 Task: Edit the show available start times in increments of 12 minutes.
Action: Mouse moved to (599, 352)
Screenshot: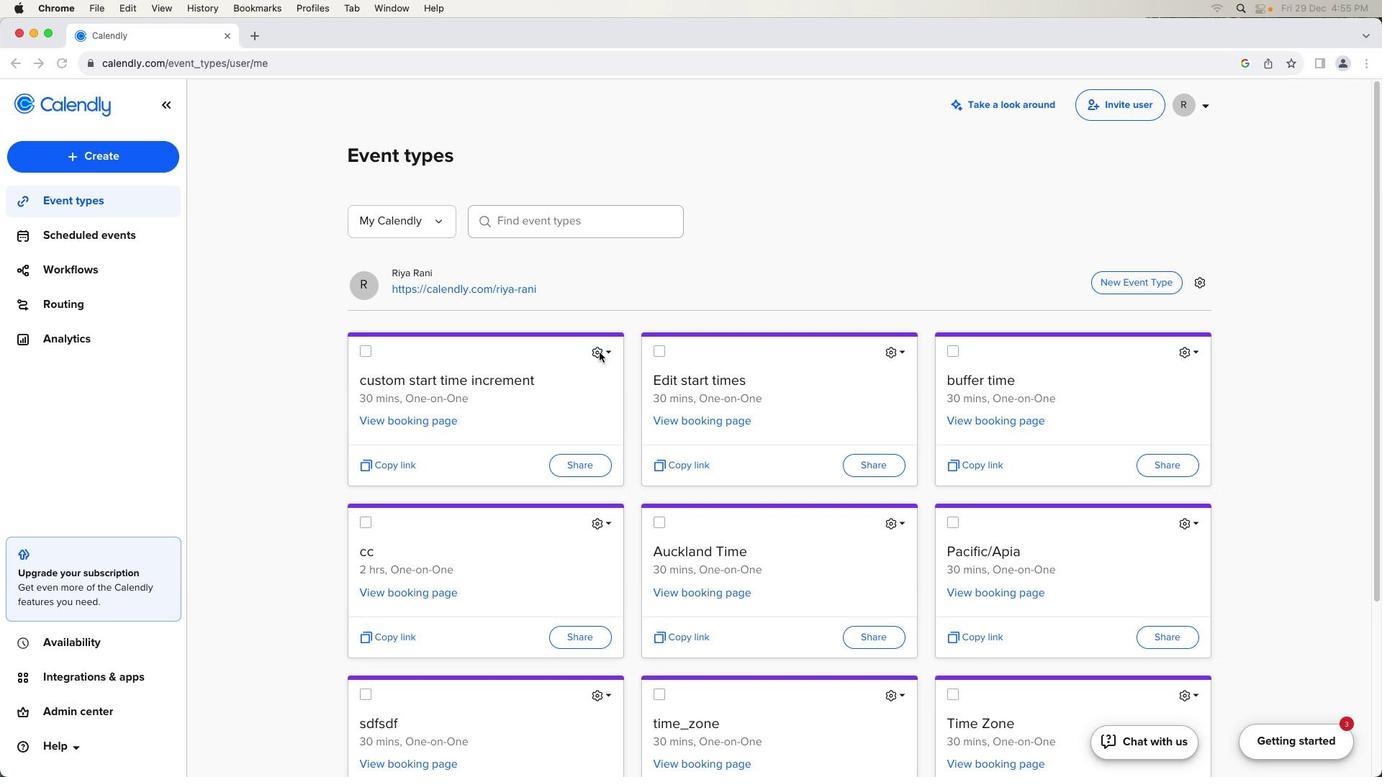 
Action: Mouse pressed left at (599, 352)
Screenshot: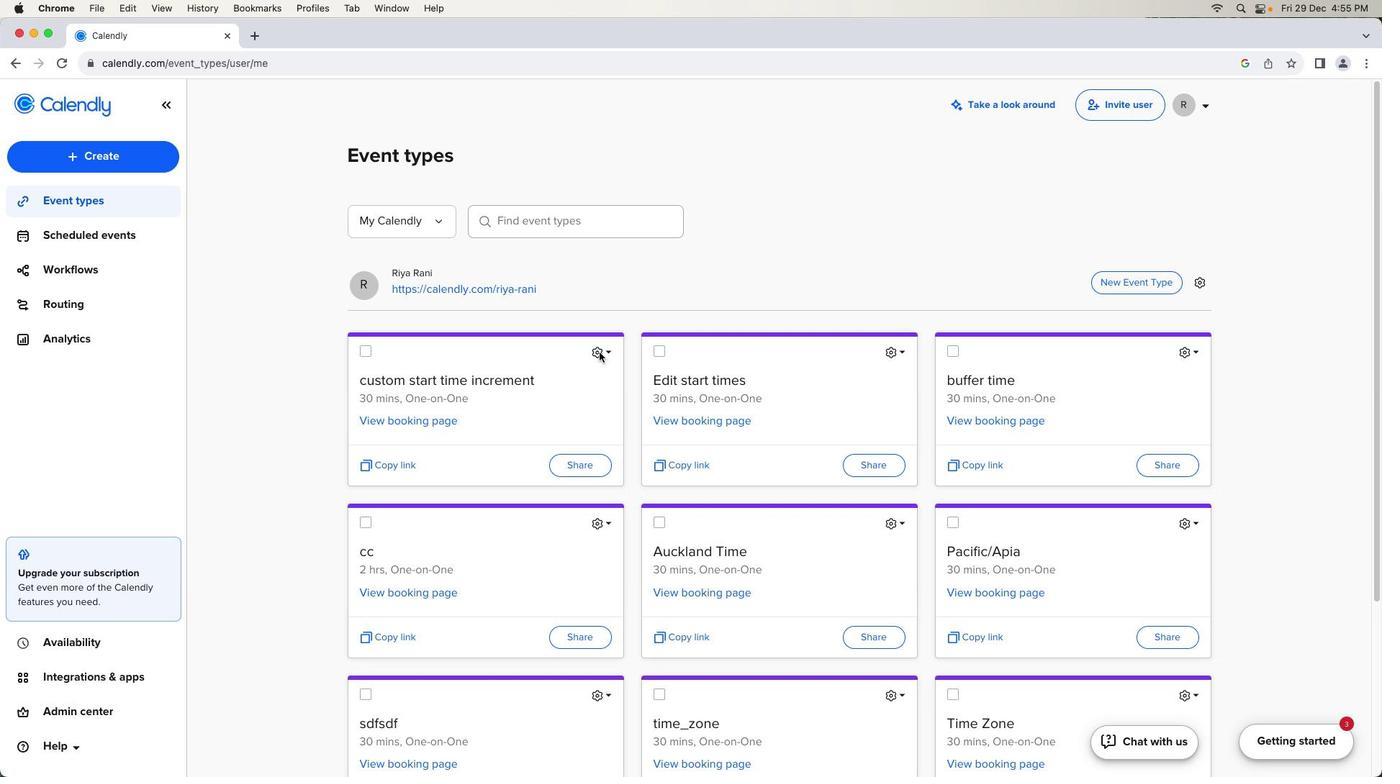
Action: Mouse pressed left at (599, 352)
Screenshot: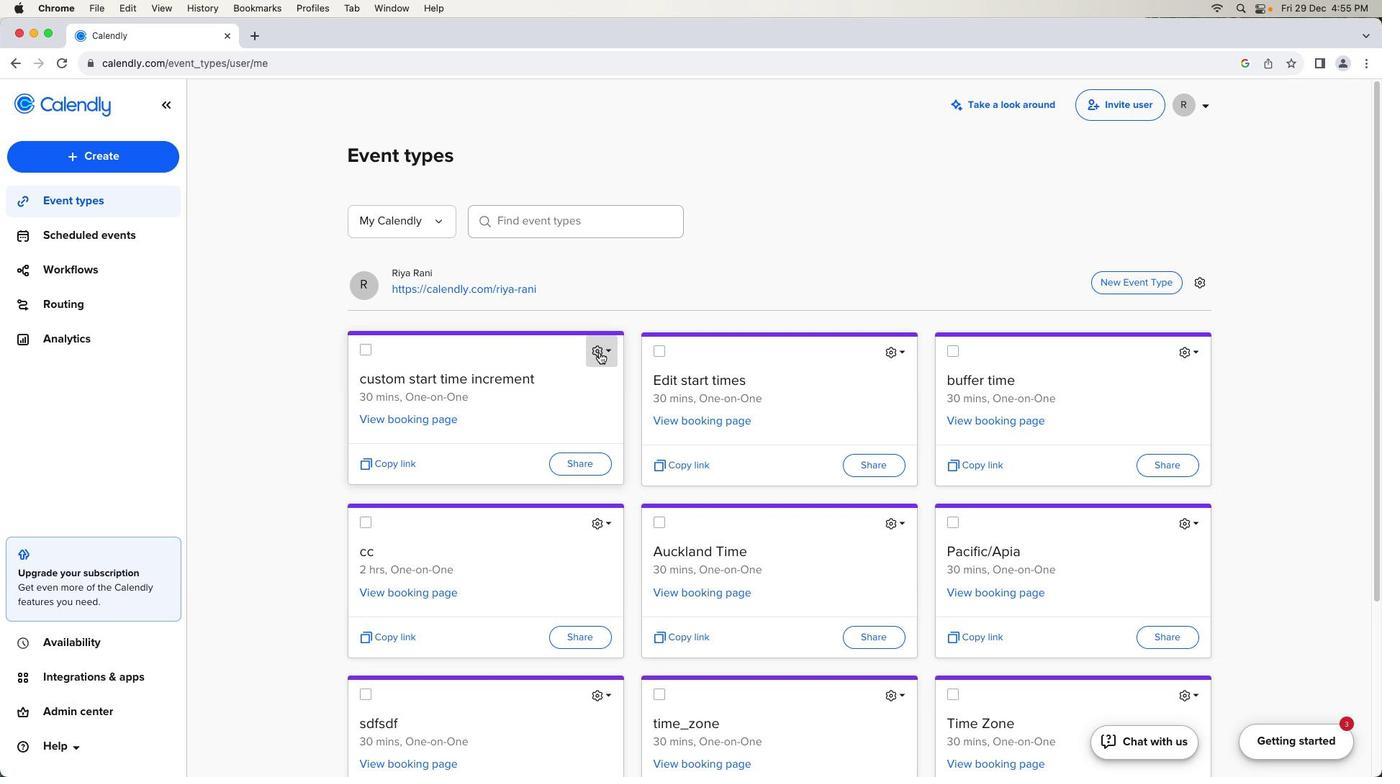 
Action: Mouse moved to (546, 393)
Screenshot: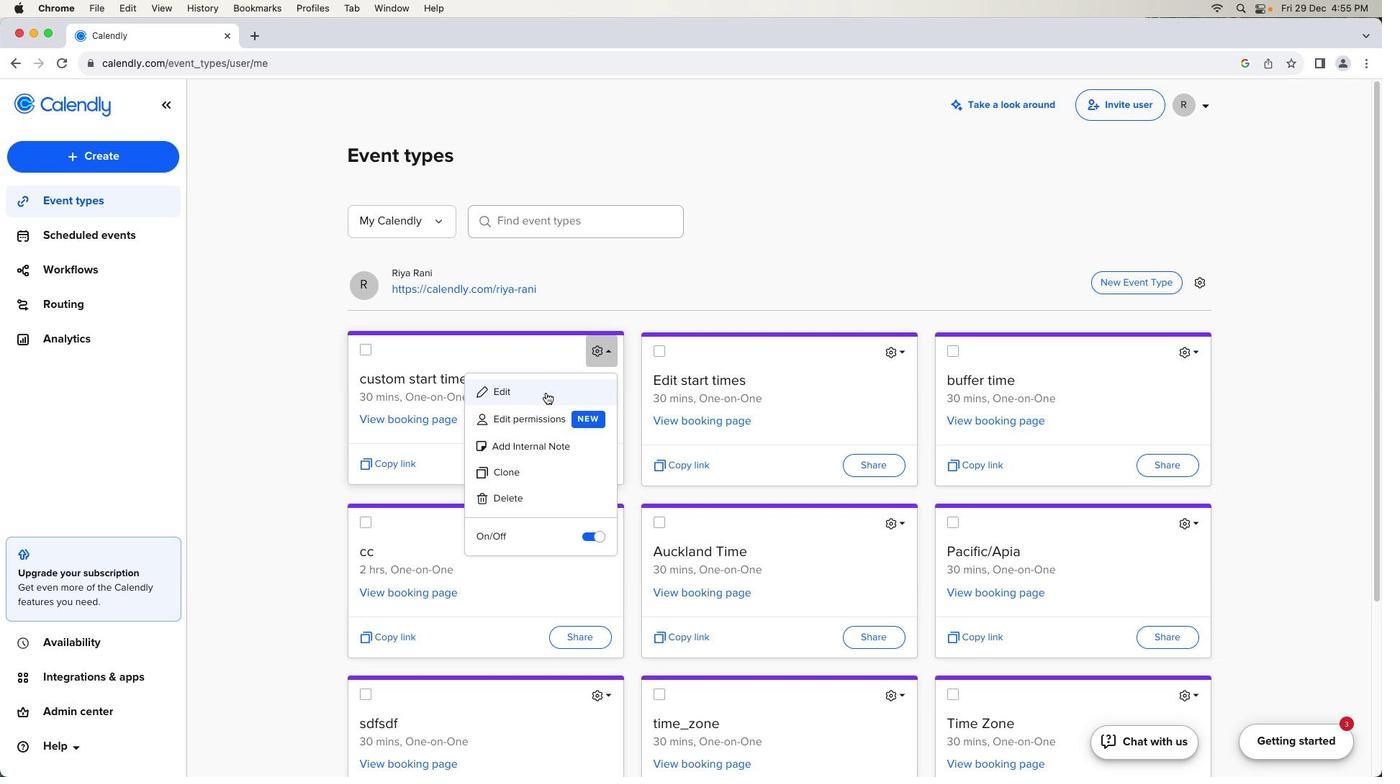 
Action: Mouse pressed left at (546, 393)
Screenshot: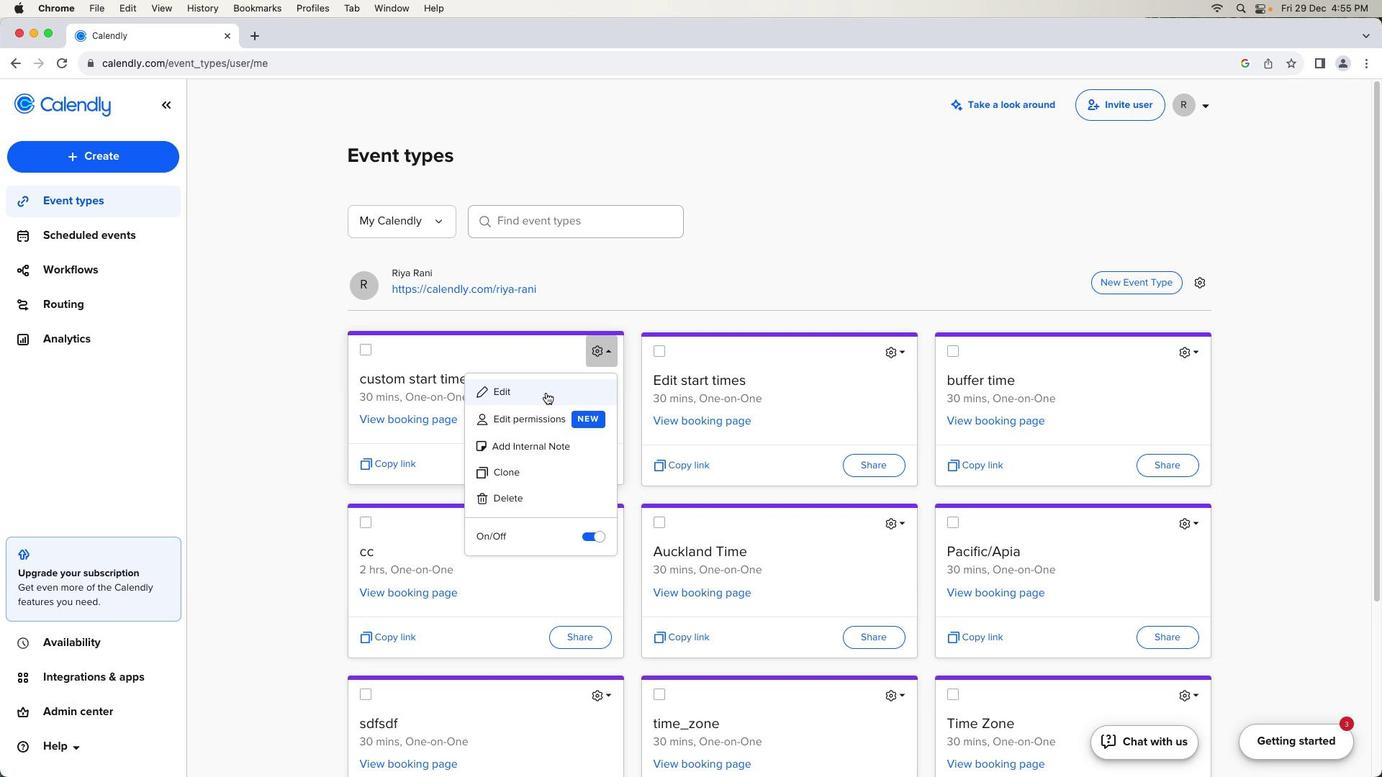 
Action: Mouse moved to (295, 452)
Screenshot: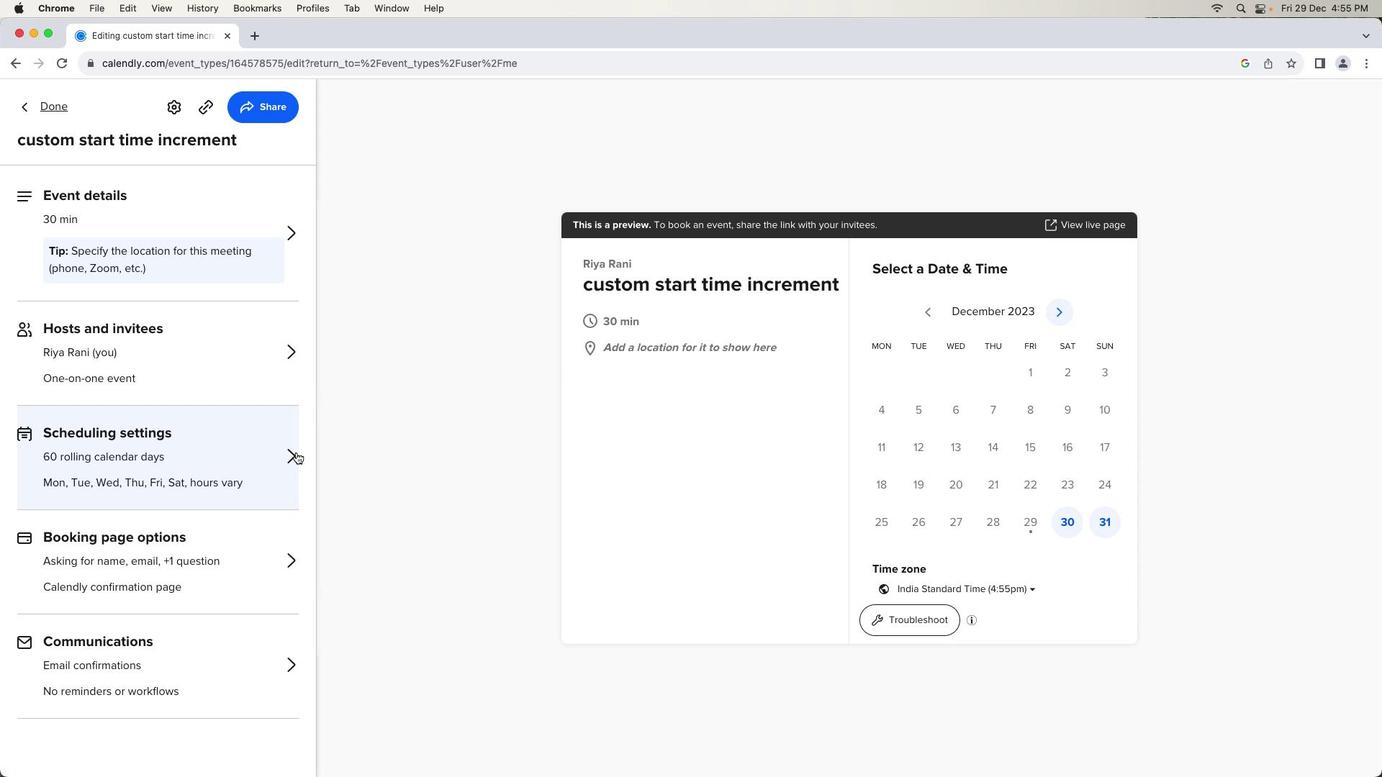 
Action: Mouse pressed left at (295, 452)
Screenshot: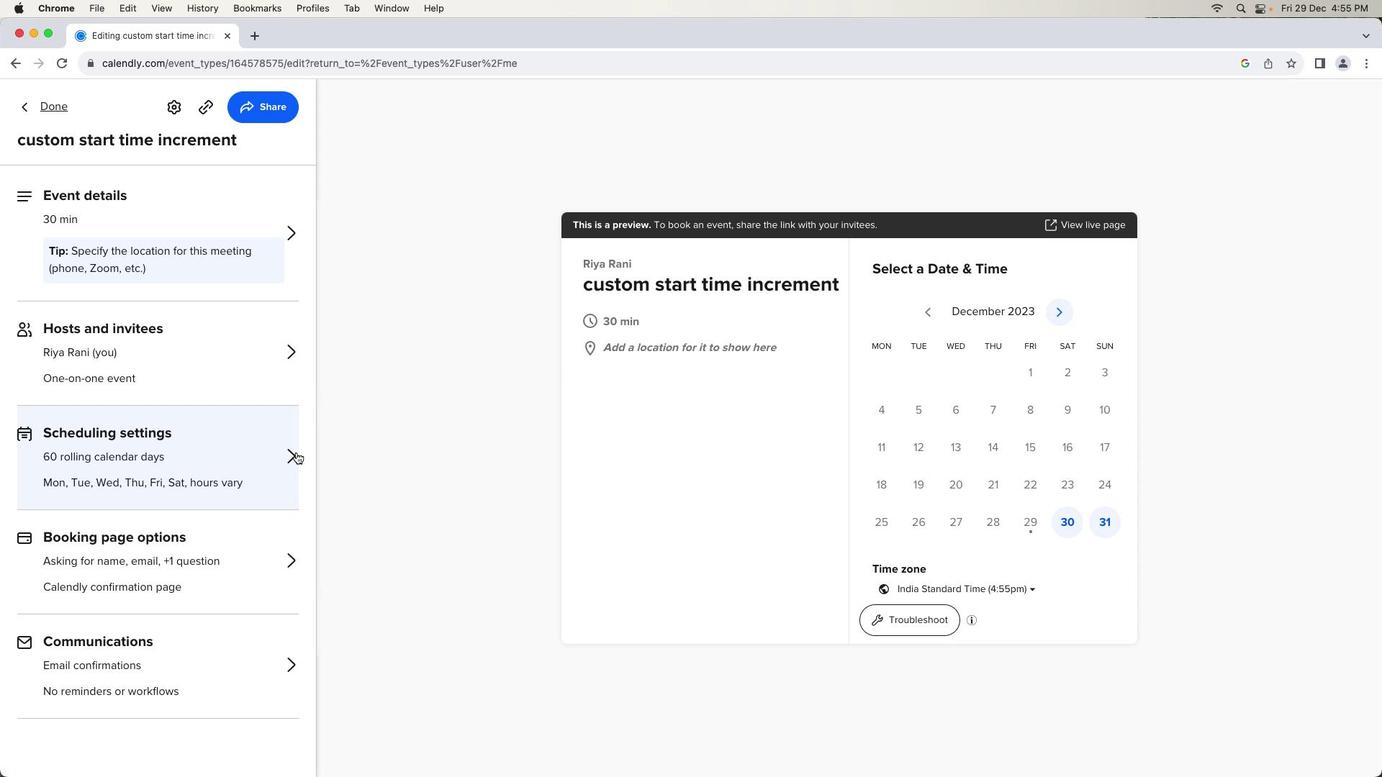 
Action: Mouse moved to (180, 599)
Screenshot: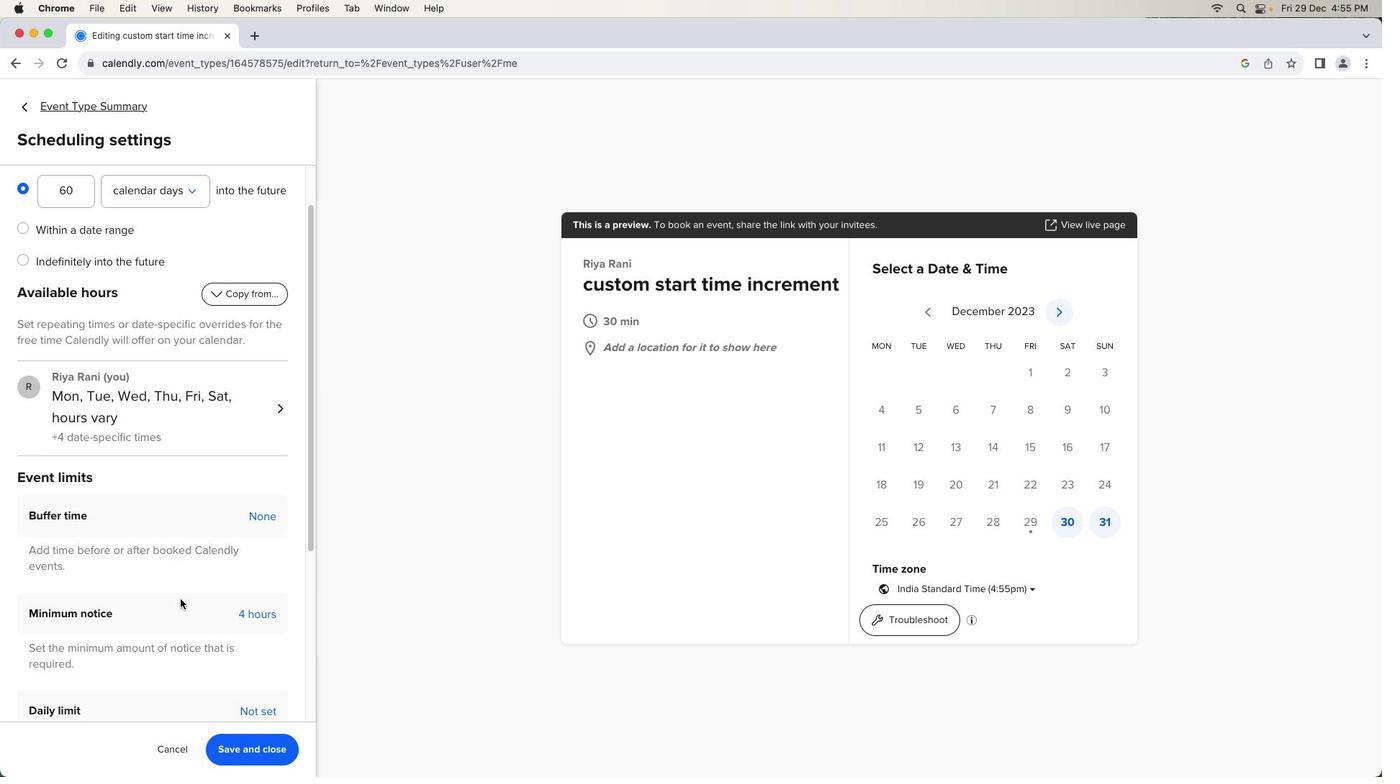 
Action: Mouse scrolled (180, 599) with delta (0, 0)
Screenshot: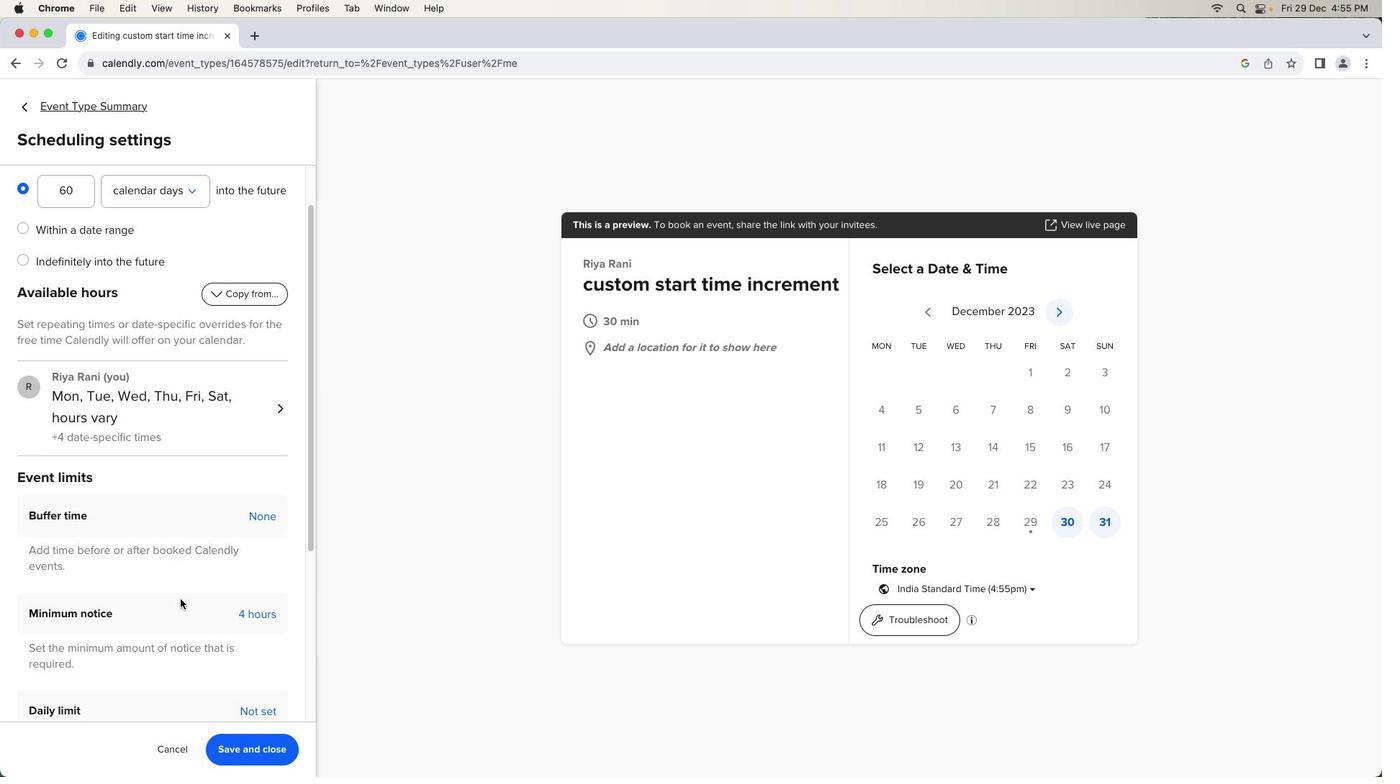 
Action: Mouse scrolled (180, 599) with delta (0, 0)
Screenshot: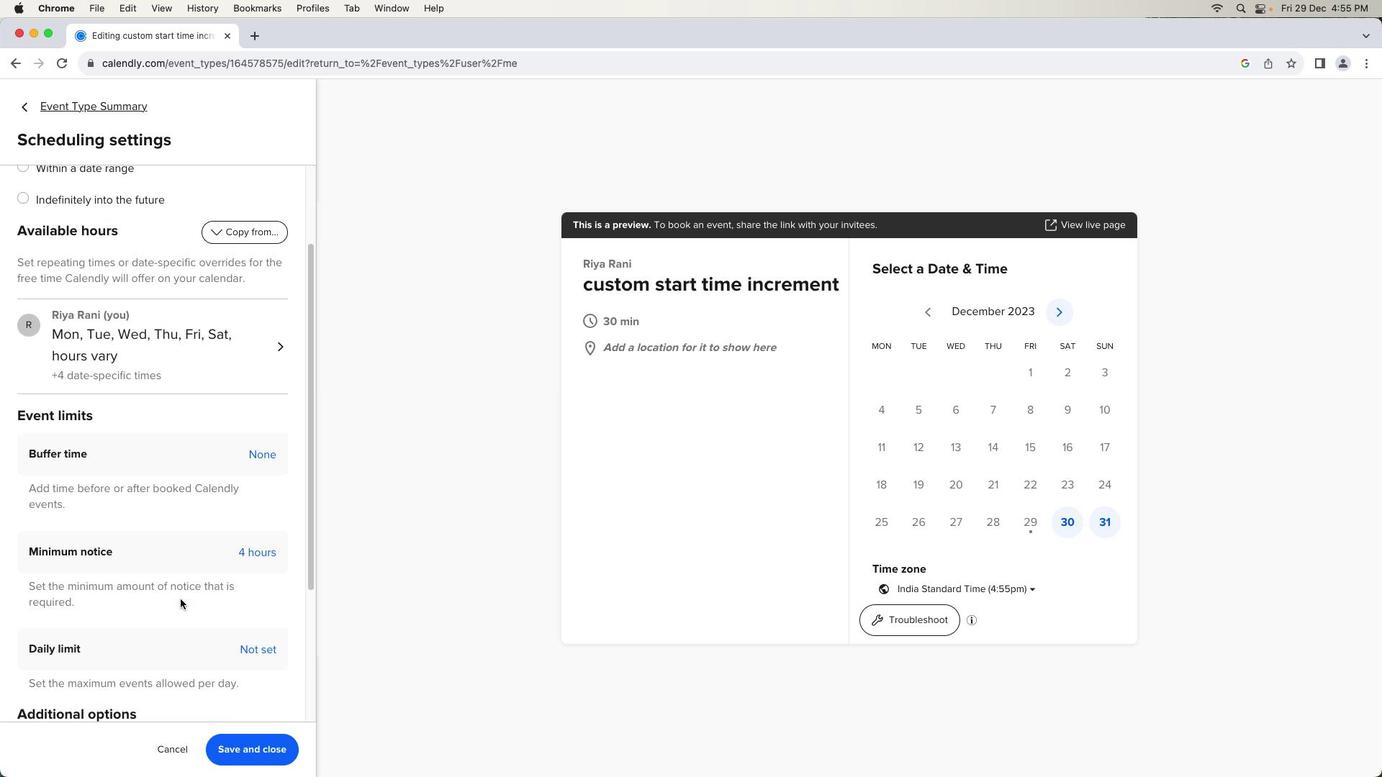 
Action: Mouse scrolled (180, 599) with delta (0, -2)
Screenshot: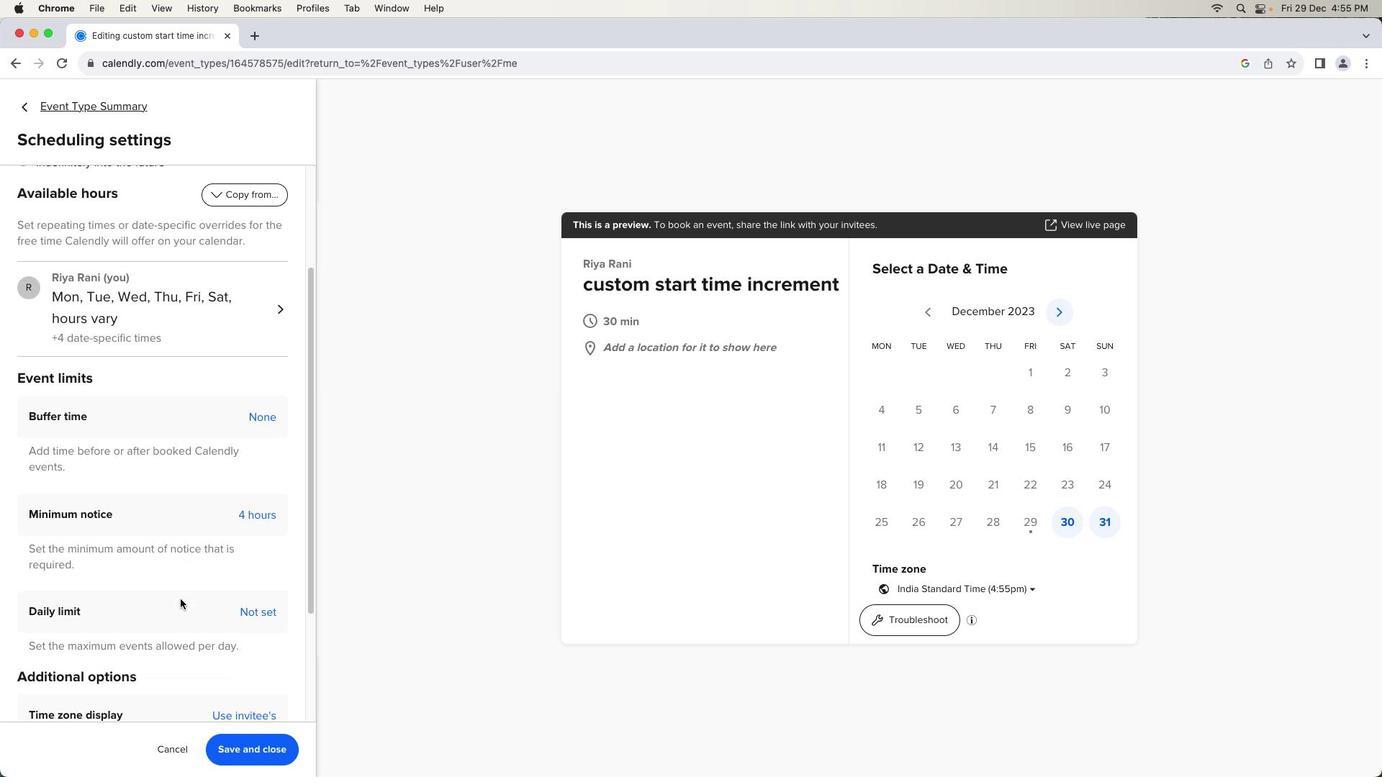 
Action: Mouse scrolled (180, 599) with delta (0, -2)
Screenshot: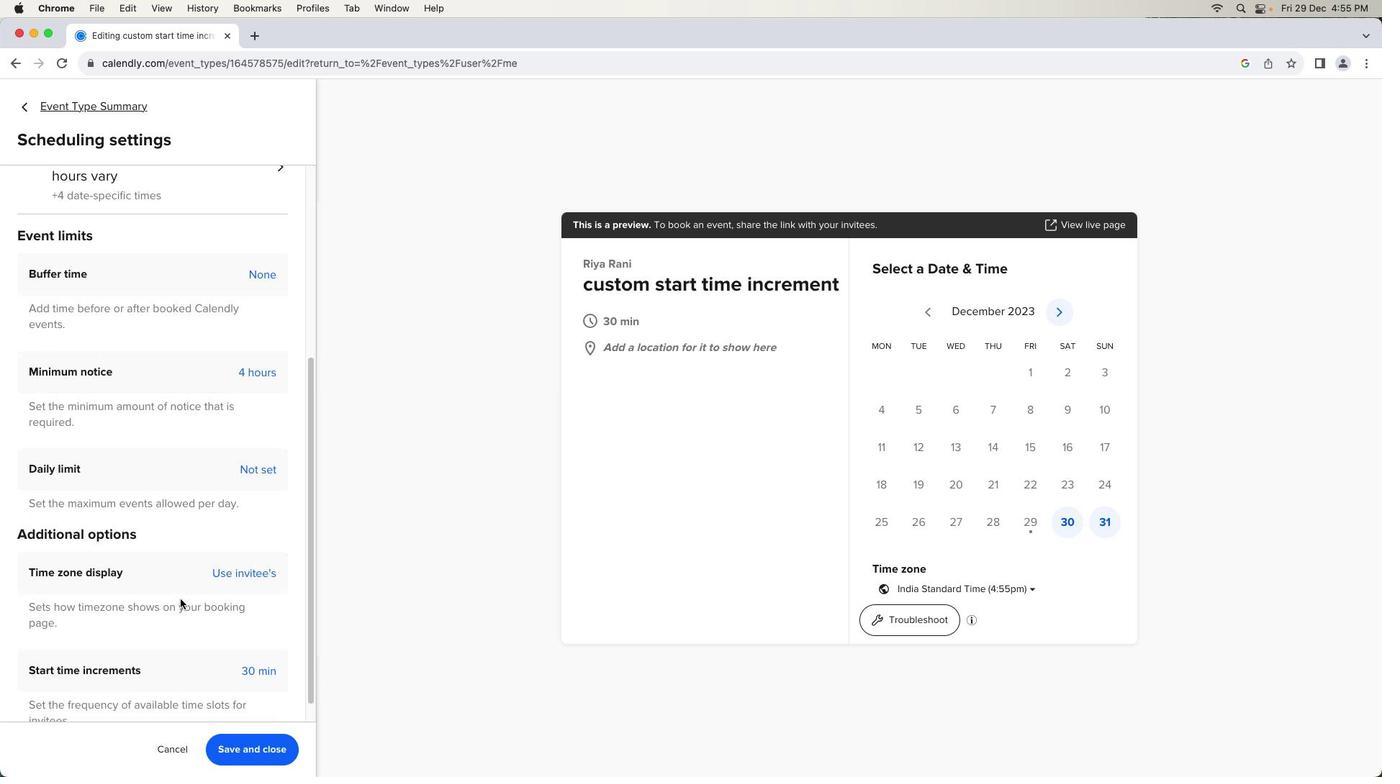 
Action: Mouse scrolled (180, 599) with delta (0, -3)
Screenshot: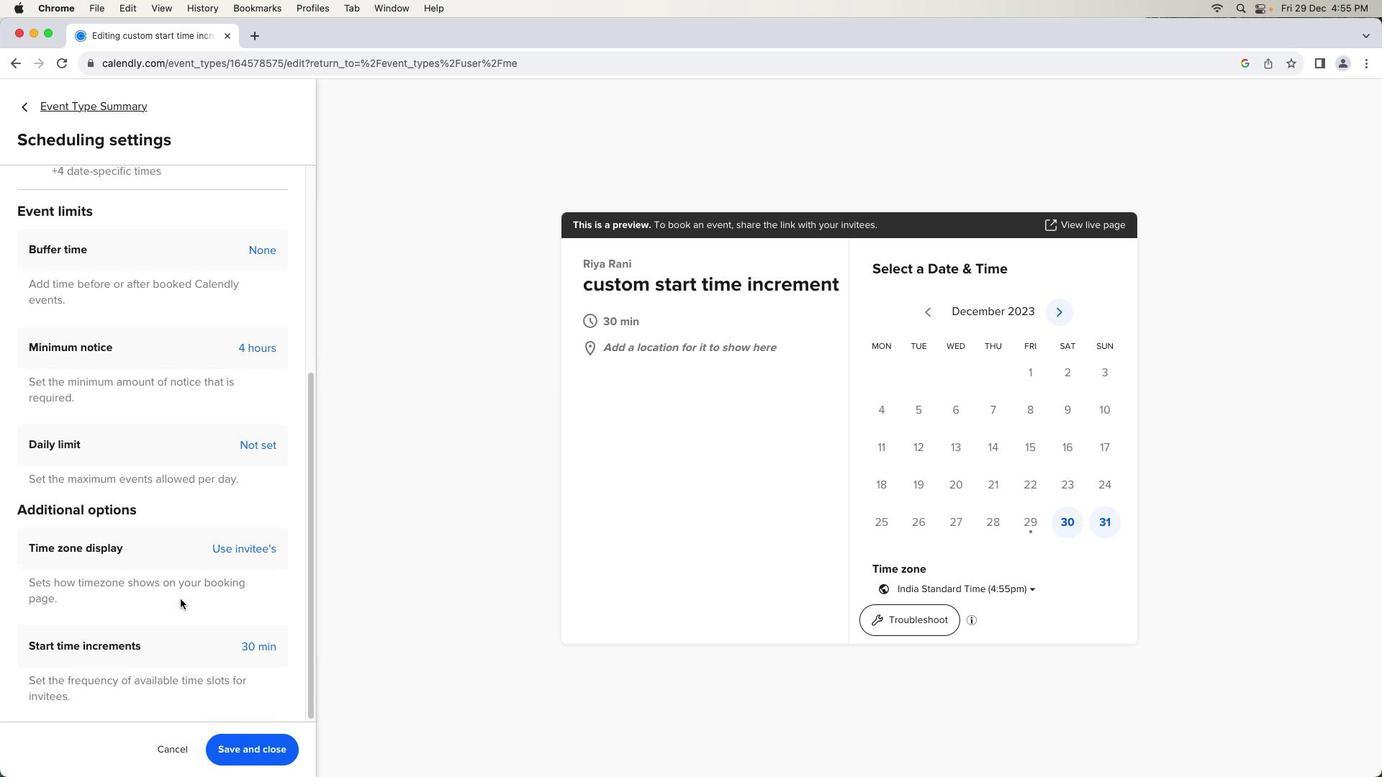 
Action: Mouse scrolled (180, 599) with delta (0, -3)
Screenshot: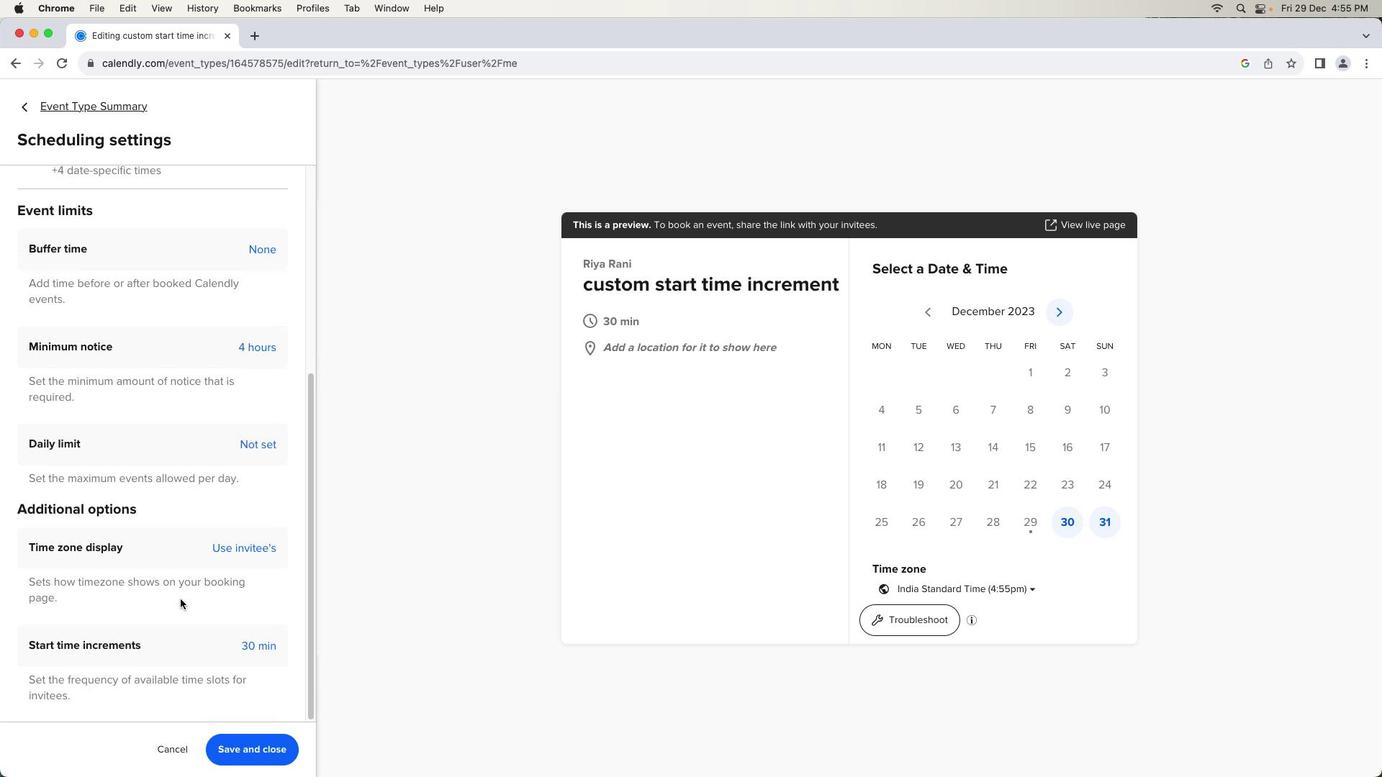 
Action: Mouse scrolled (180, 599) with delta (0, 0)
Screenshot: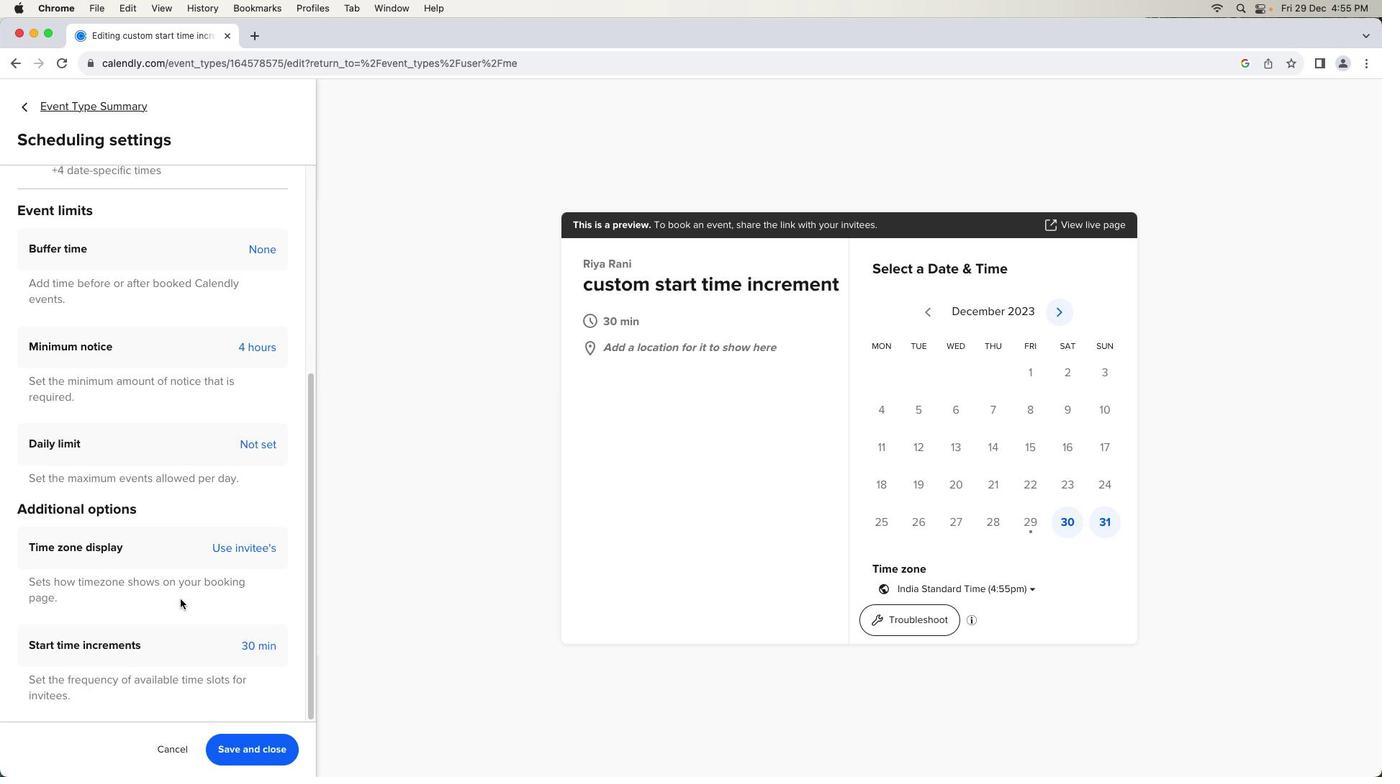 
Action: Mouse scrolled (180, 599) with delta (0, 0)
Screenshot: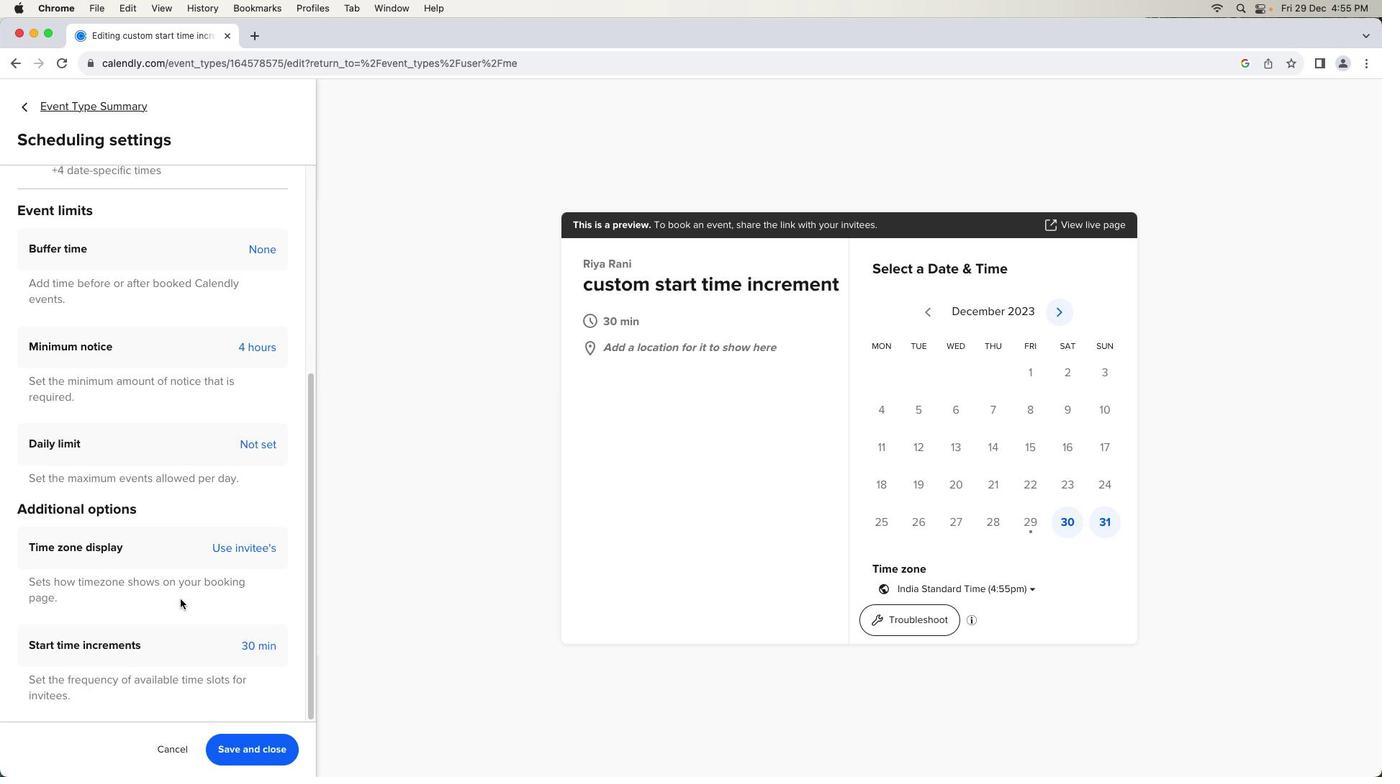 
Action: Mouse scrolled (180, 599) with delta (0, -2)
Screenshot: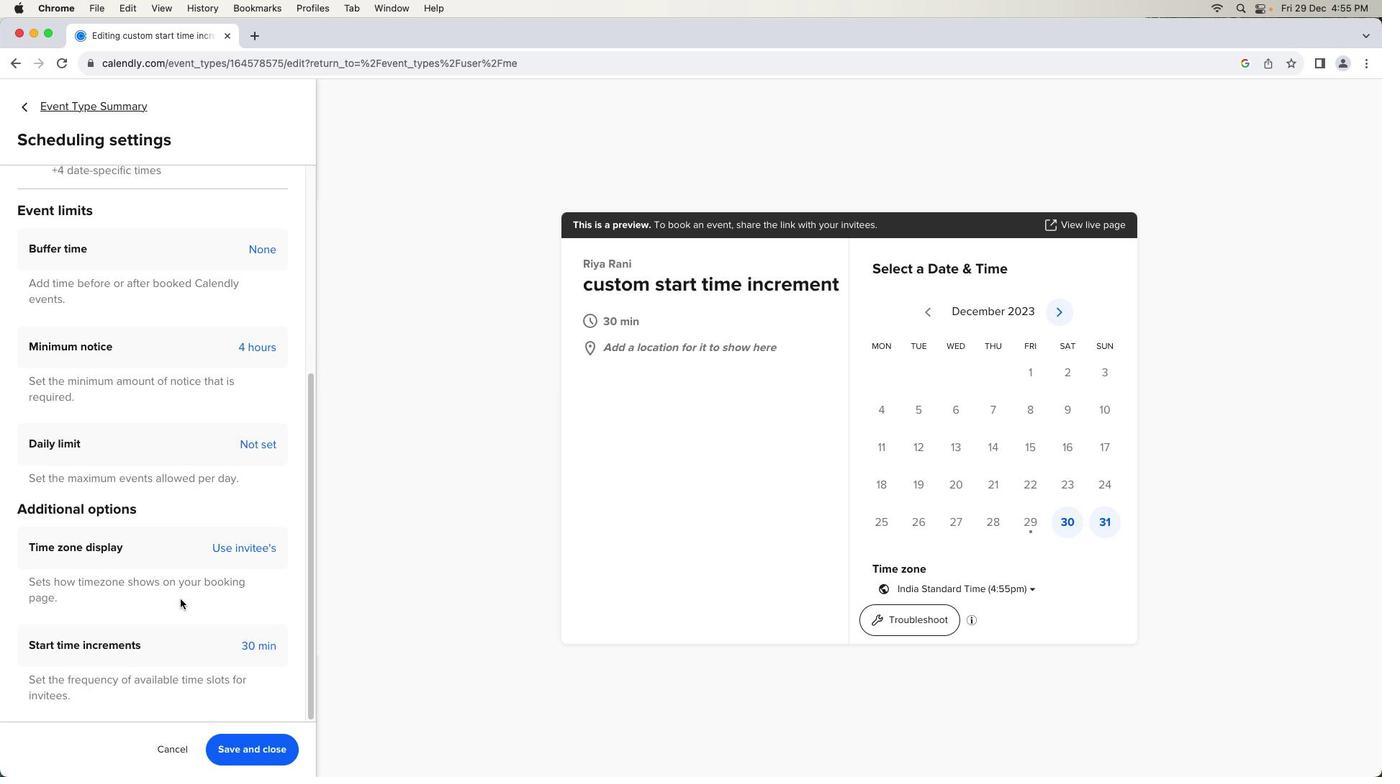 
Action: Mouse scrolled (180, 599) with delta (0, -2)
Screenshot: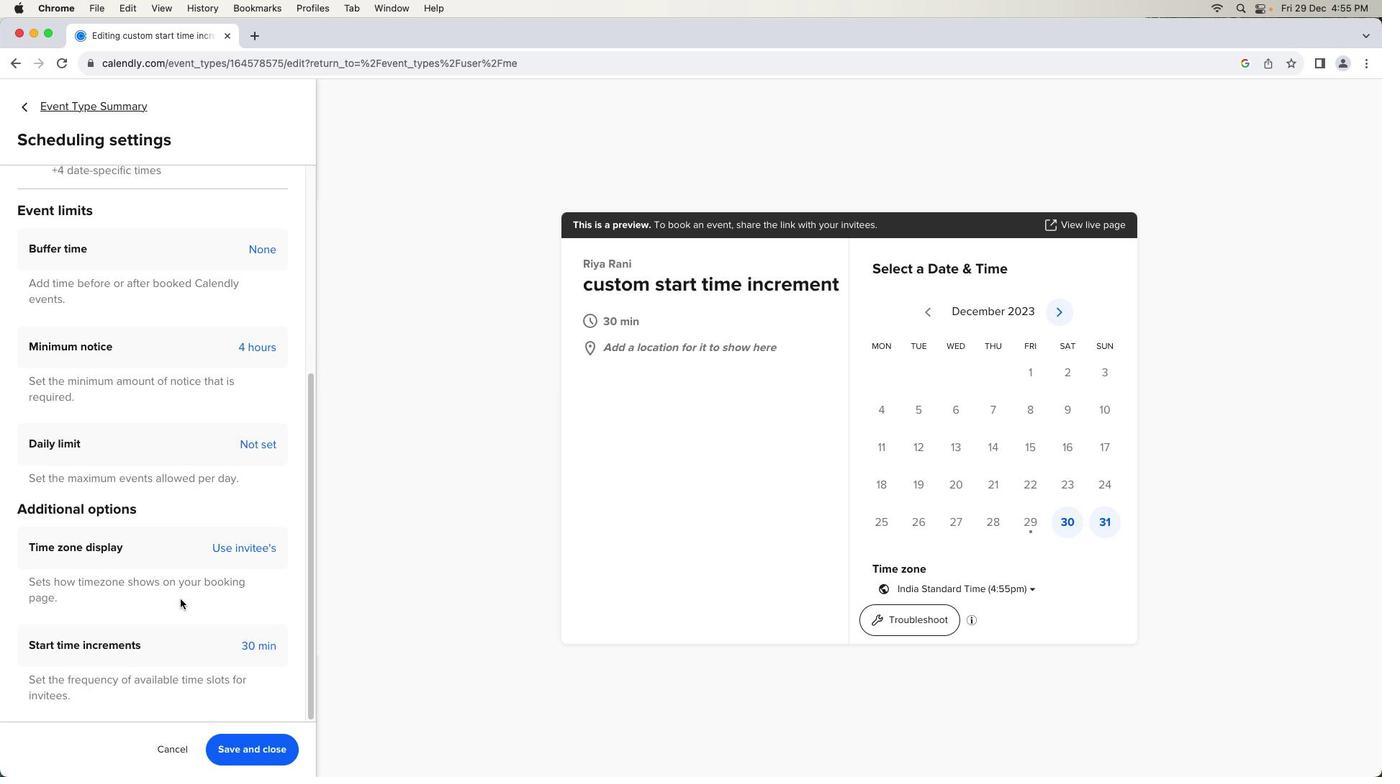 
Action: Mouse moved to (92, 647)
Screenshot: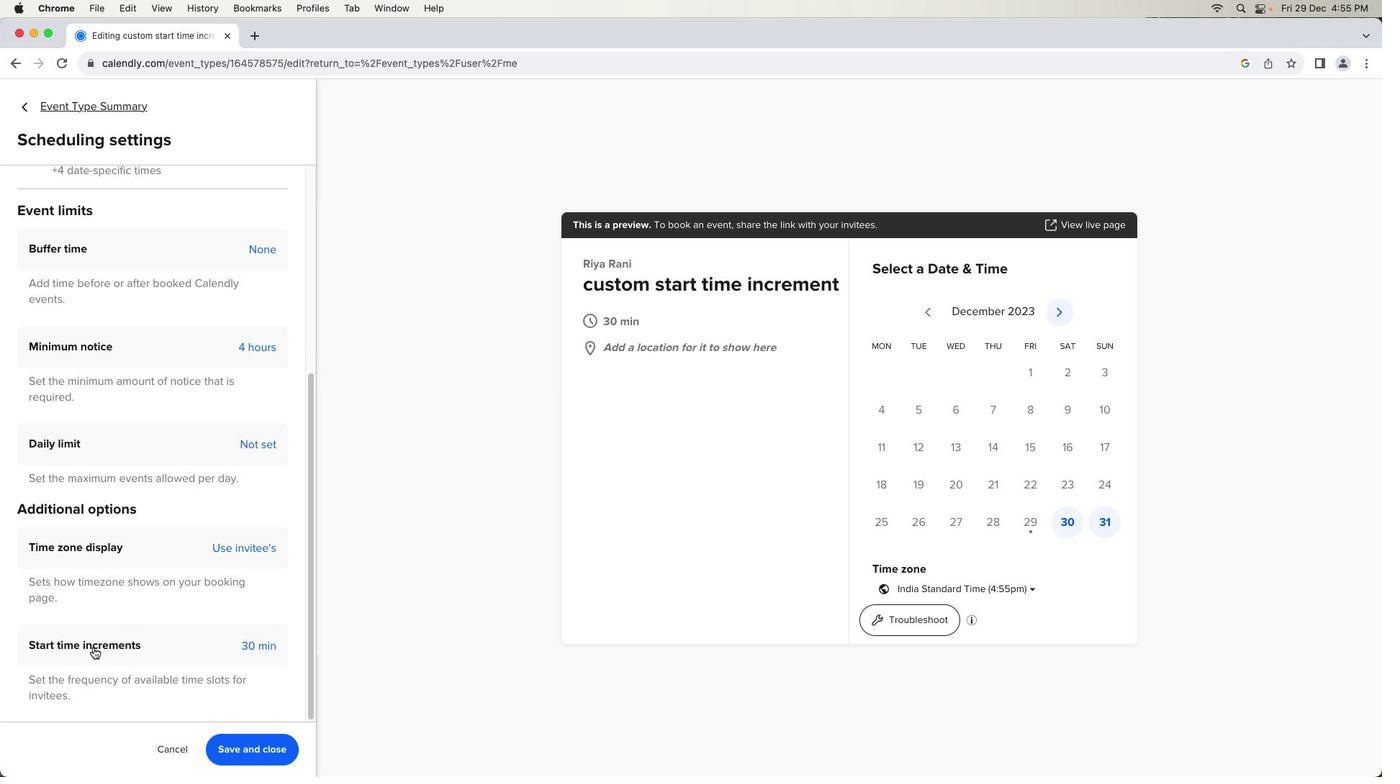 
Action: Mouse pressed left at (92, 647)
Screenshot: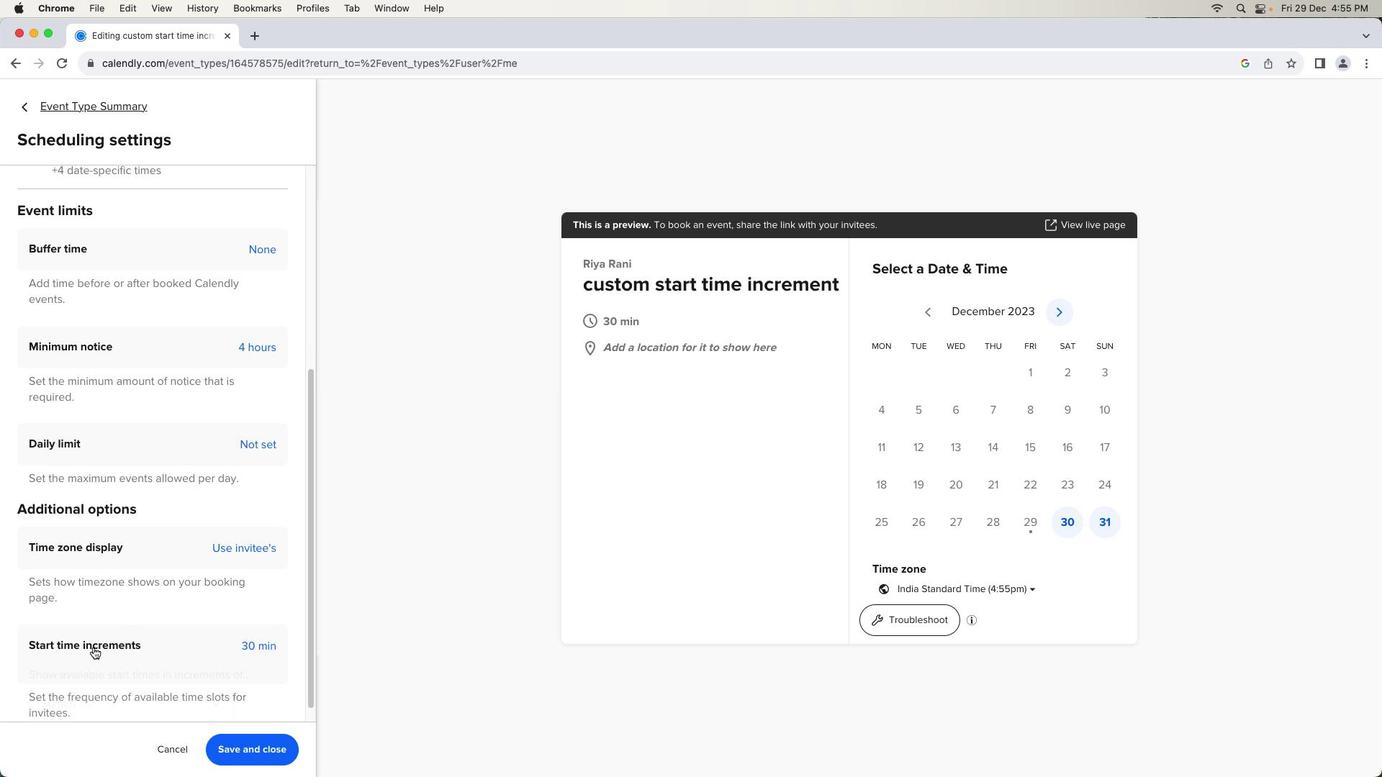 
Action: Mouse moved to (118, 646)
Screenshot: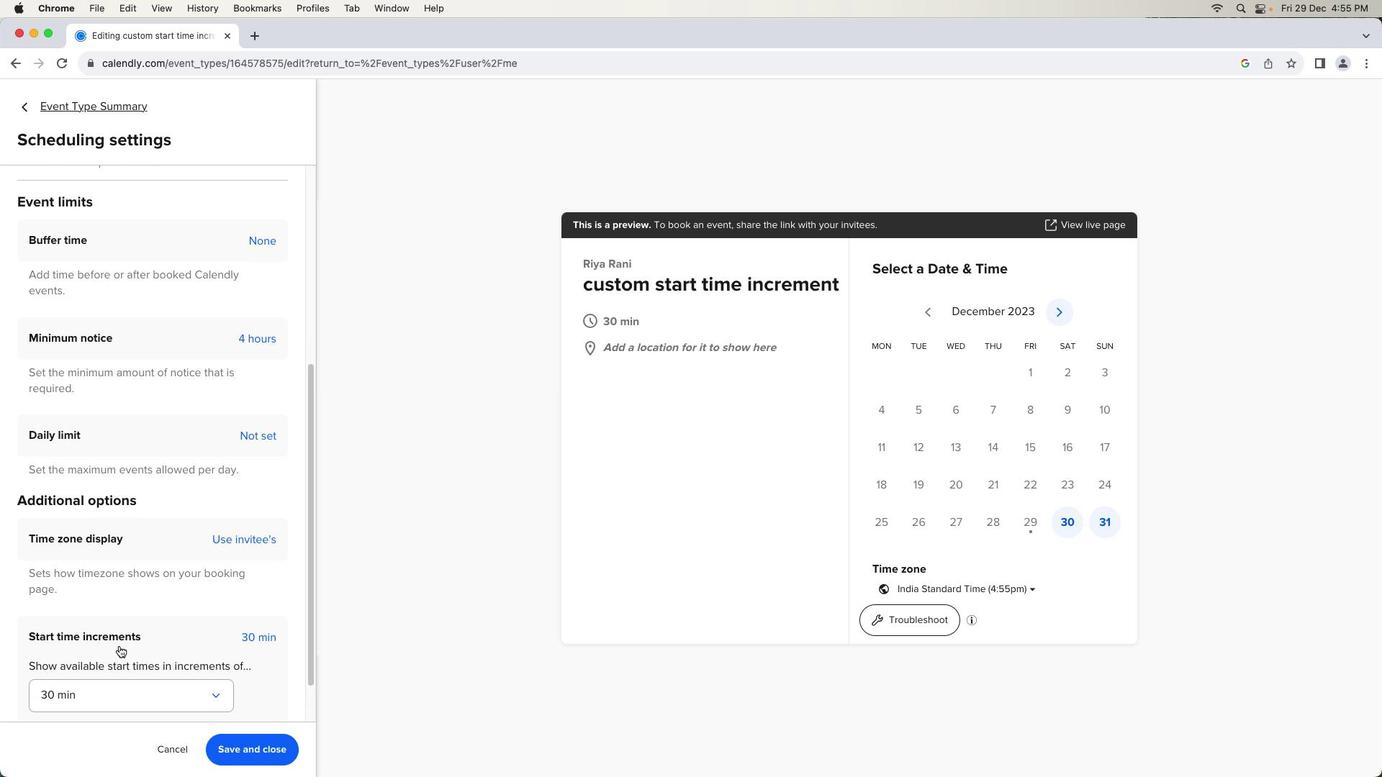
Action: Mouse scrolled (118, 646) with delta (0, 0)
Screenshot: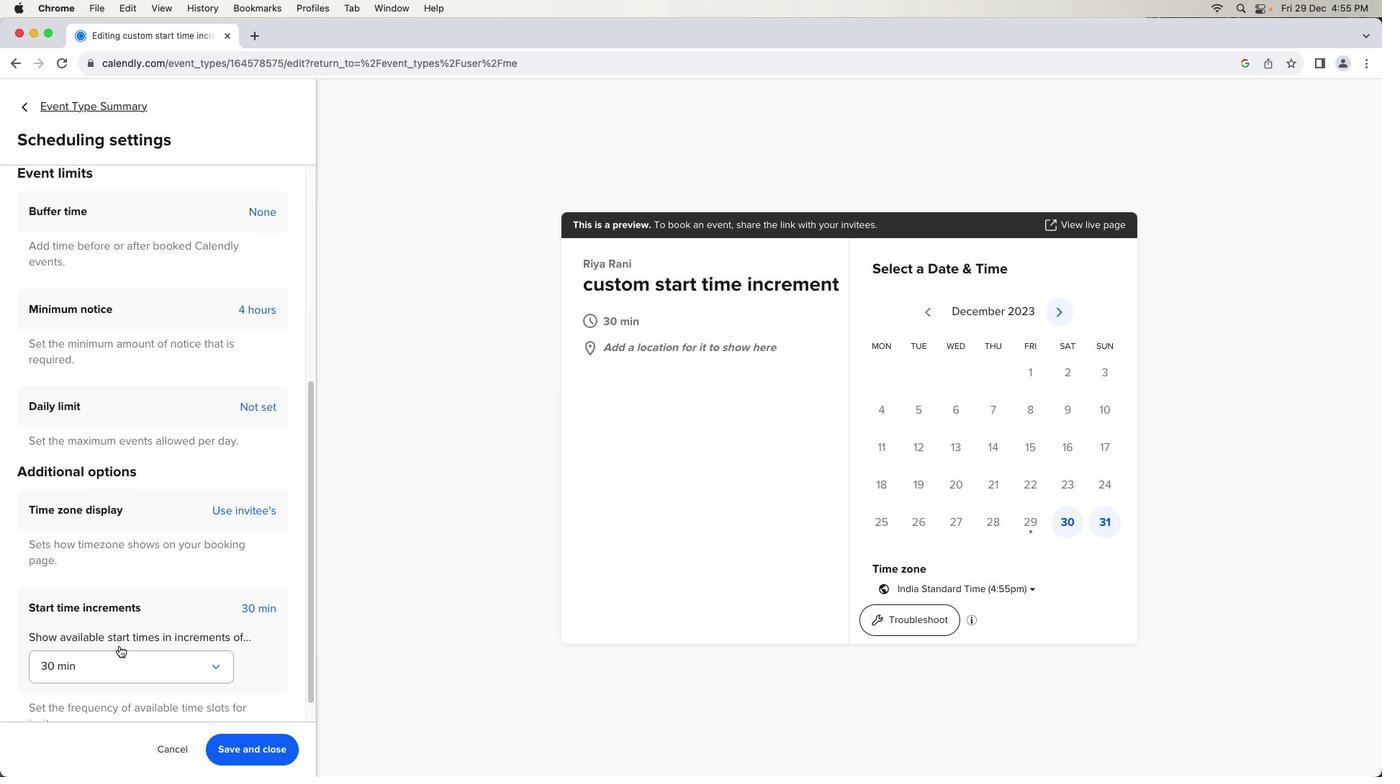 
Action: Mouse scrolled (118, 646) with delta (0, 0)
Screenshot: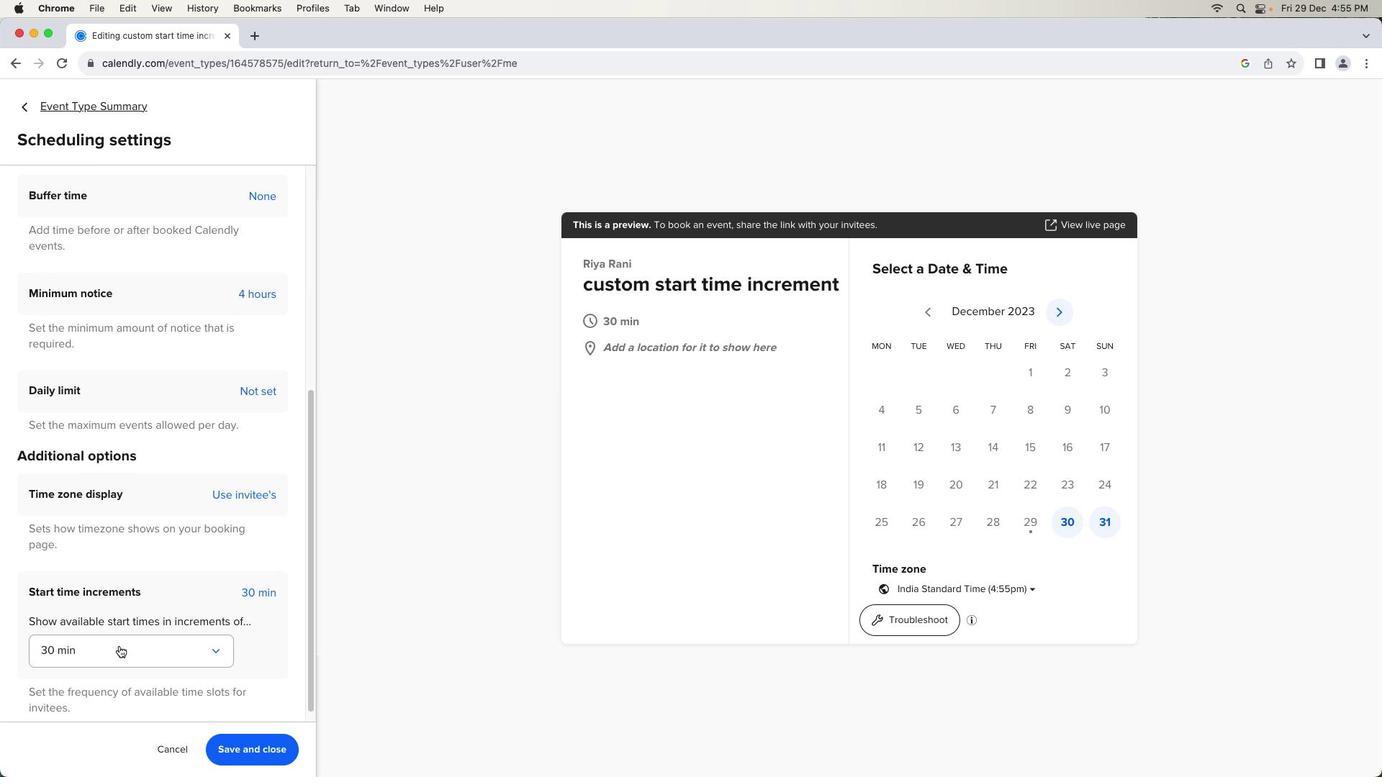 
Action: Mouse scrolled (118, 646) with delta (0, -2)
Screenshot: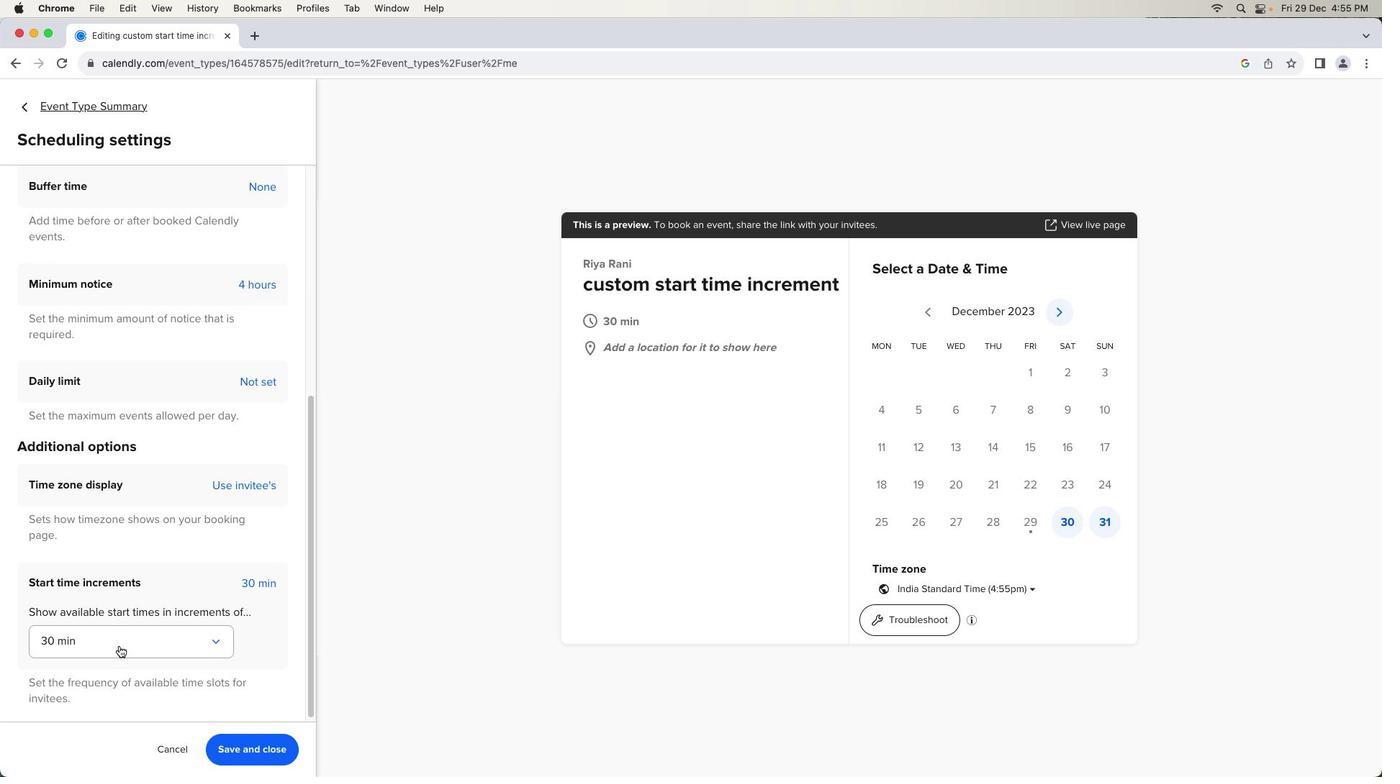 
Action: Mouse scrolled (118, 646) with delta (0, -3)
Screenshot: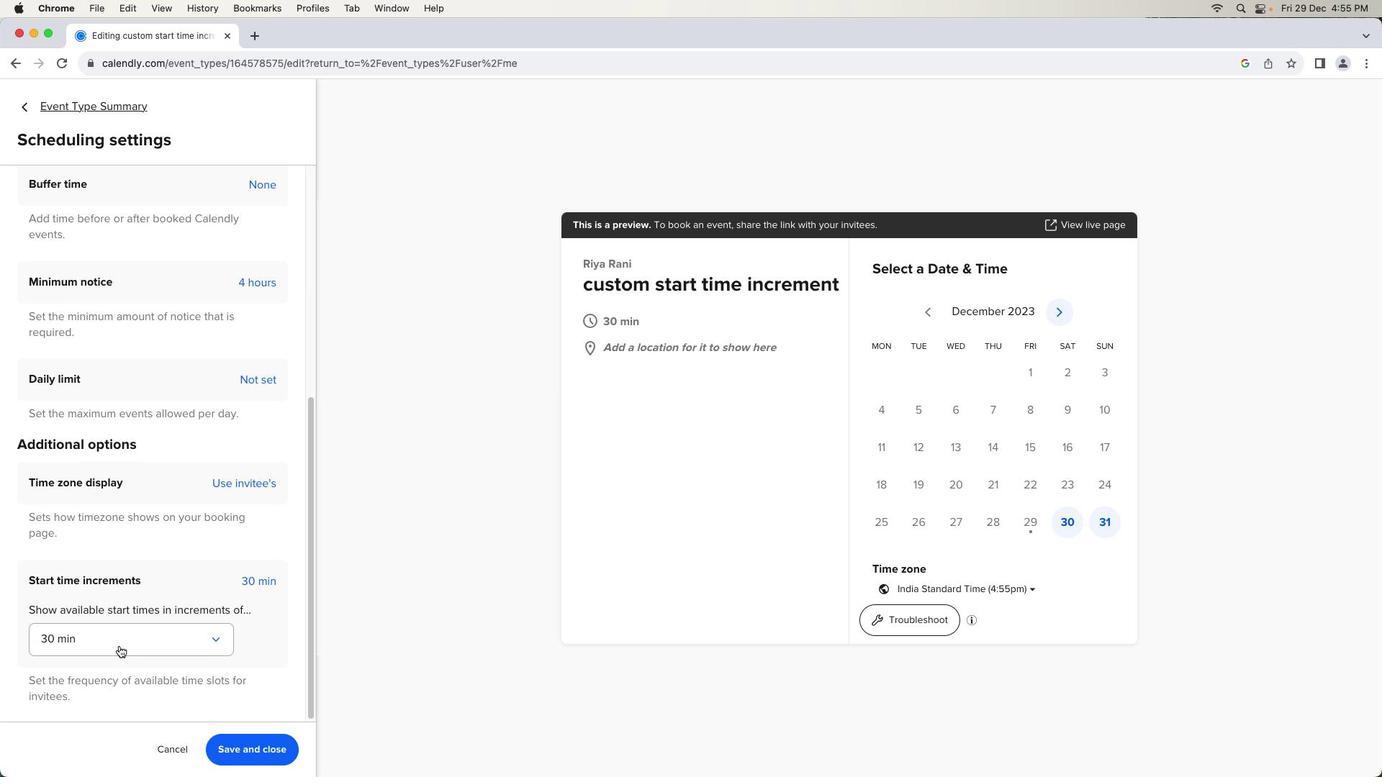 
Action: Mouse scrolled (118, 646) with delta (0, -3)
Screenshot: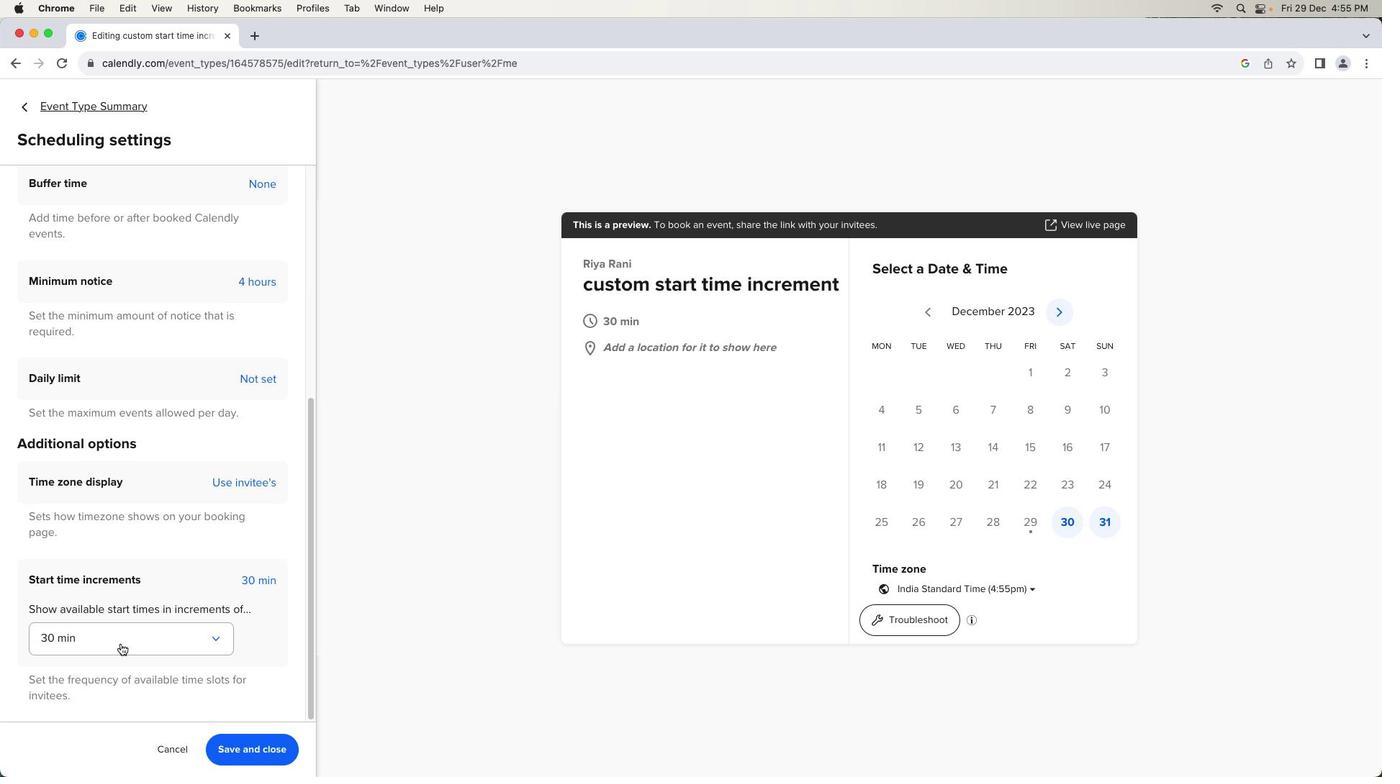 
Action: Mouse moved to (210, 636)
Screenshot: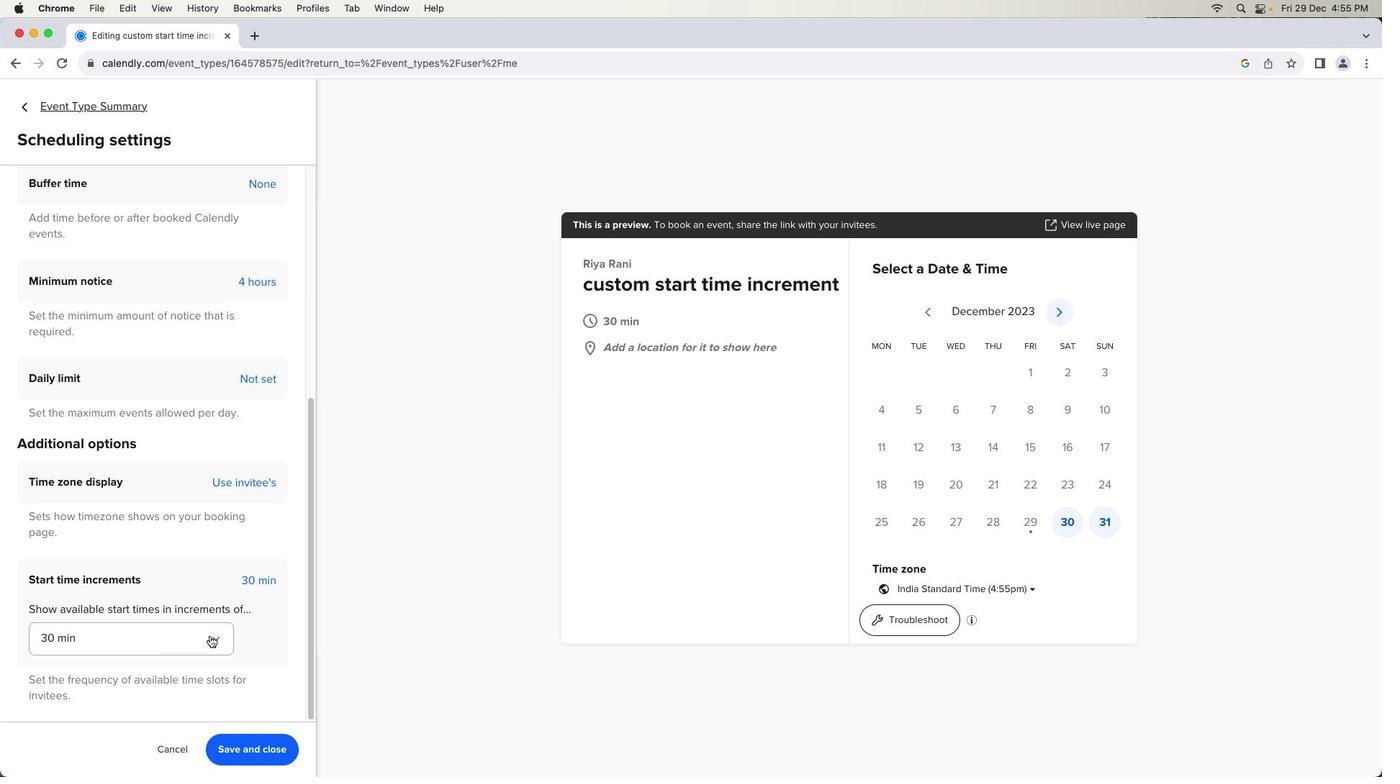 
Action: Mouse pressed left at (210, 636)
Screenshot: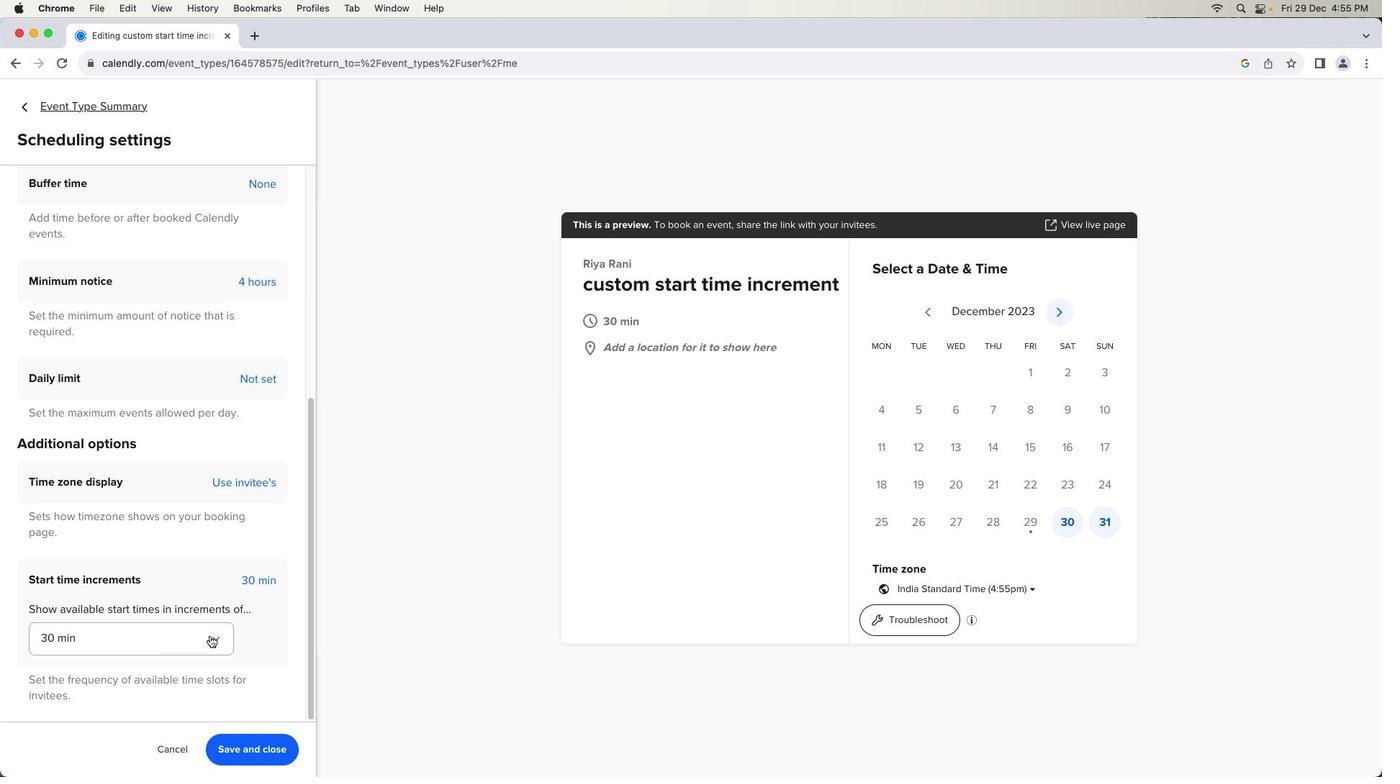 
Action: Mouse moved to (138, 661)
Screenshot: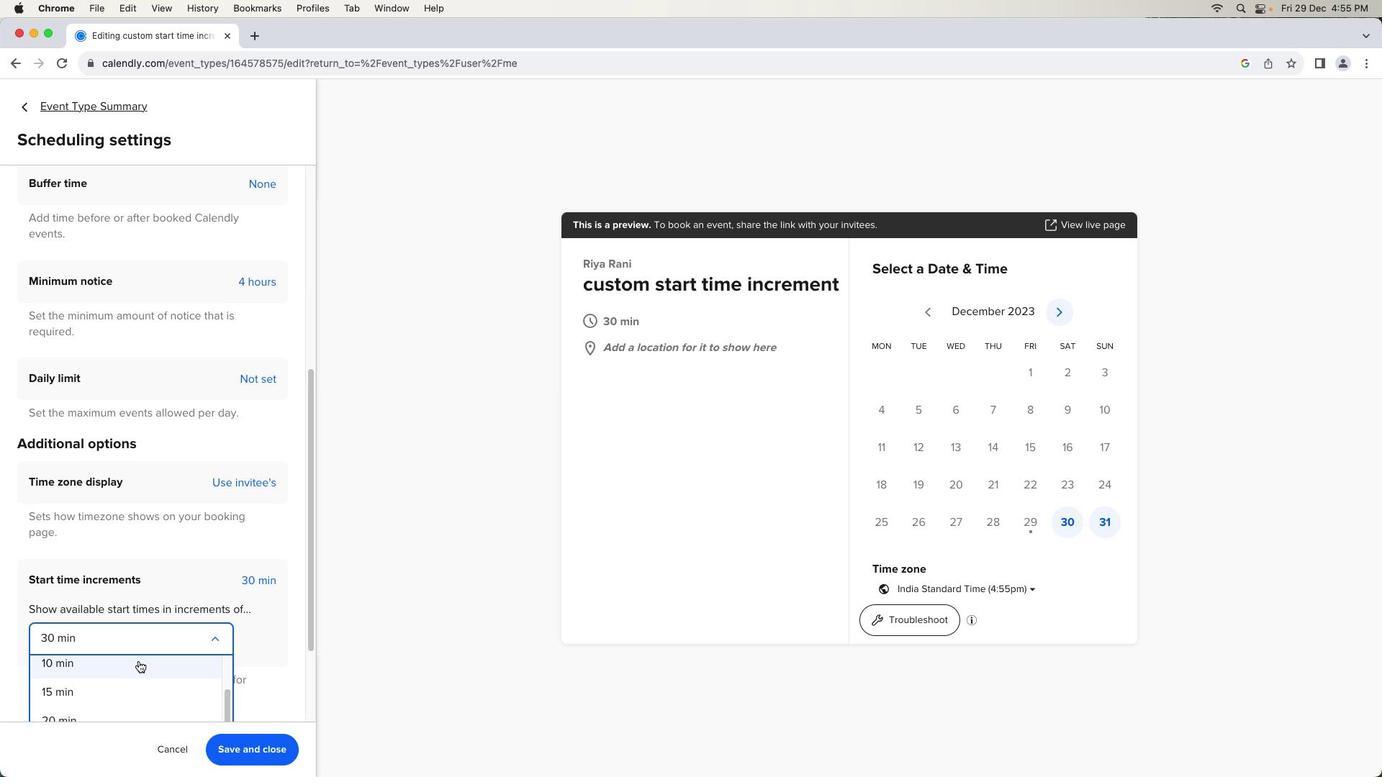 
Action: Mouse scrolled (138, 661) with delta (0, 0)
Screenshot: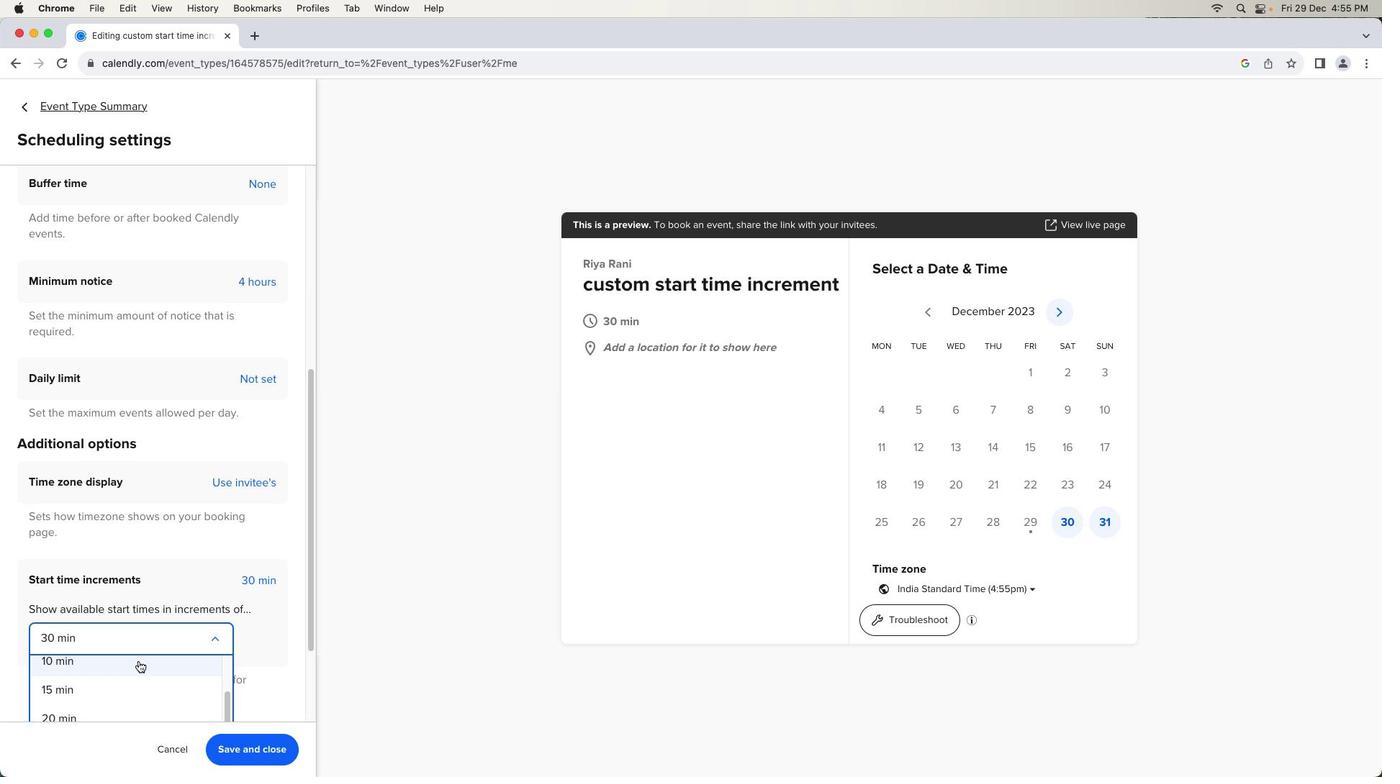 
Action: Mouse scrolled (138, 661) with delta (0, 0)
Screenshot: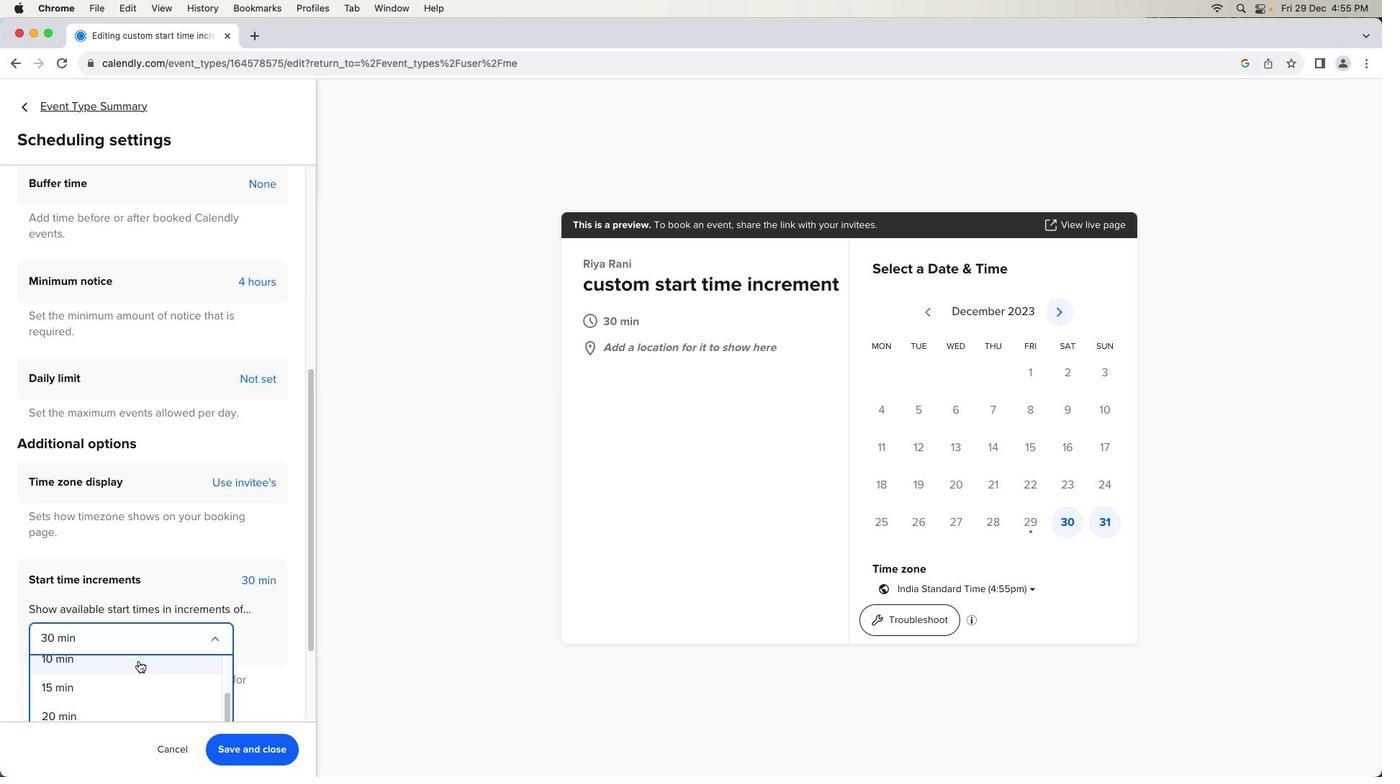 
Action: Mouse scrolled (138, 661) with delta (0, -2)
Screenshot: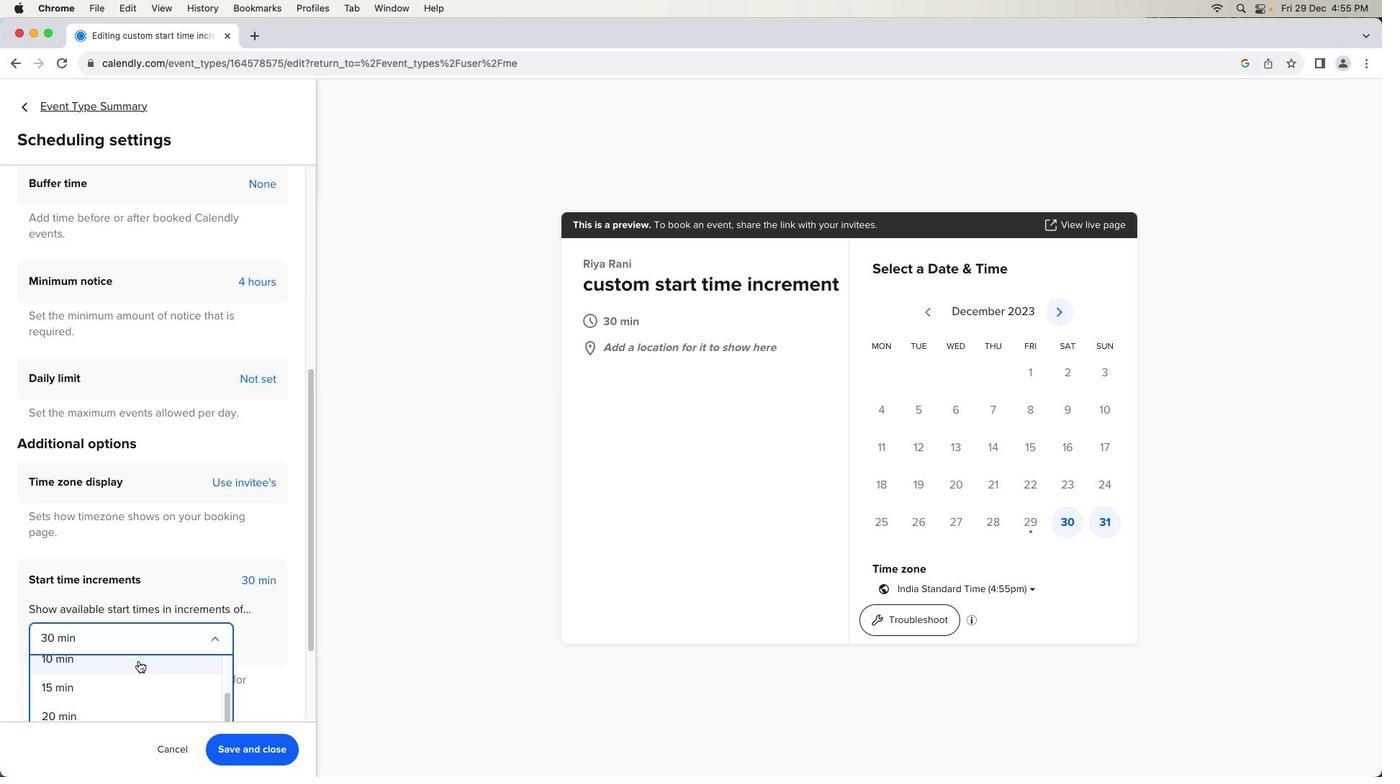 
Action: Mouse scrolled (138, 661) with delta (0, -3)
Screenshot: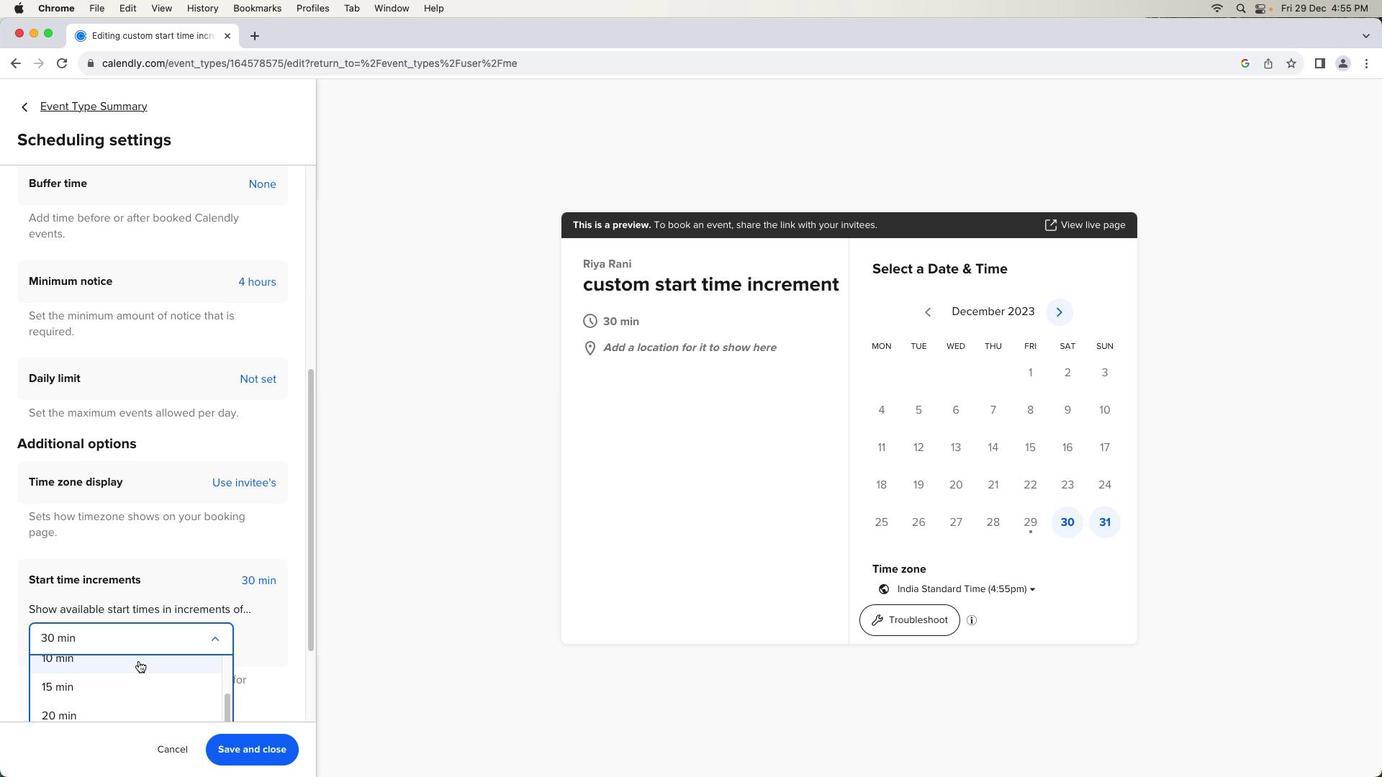 
Action: Mouse scrolled (138, 661) with delta (0, -4)
Screenshot: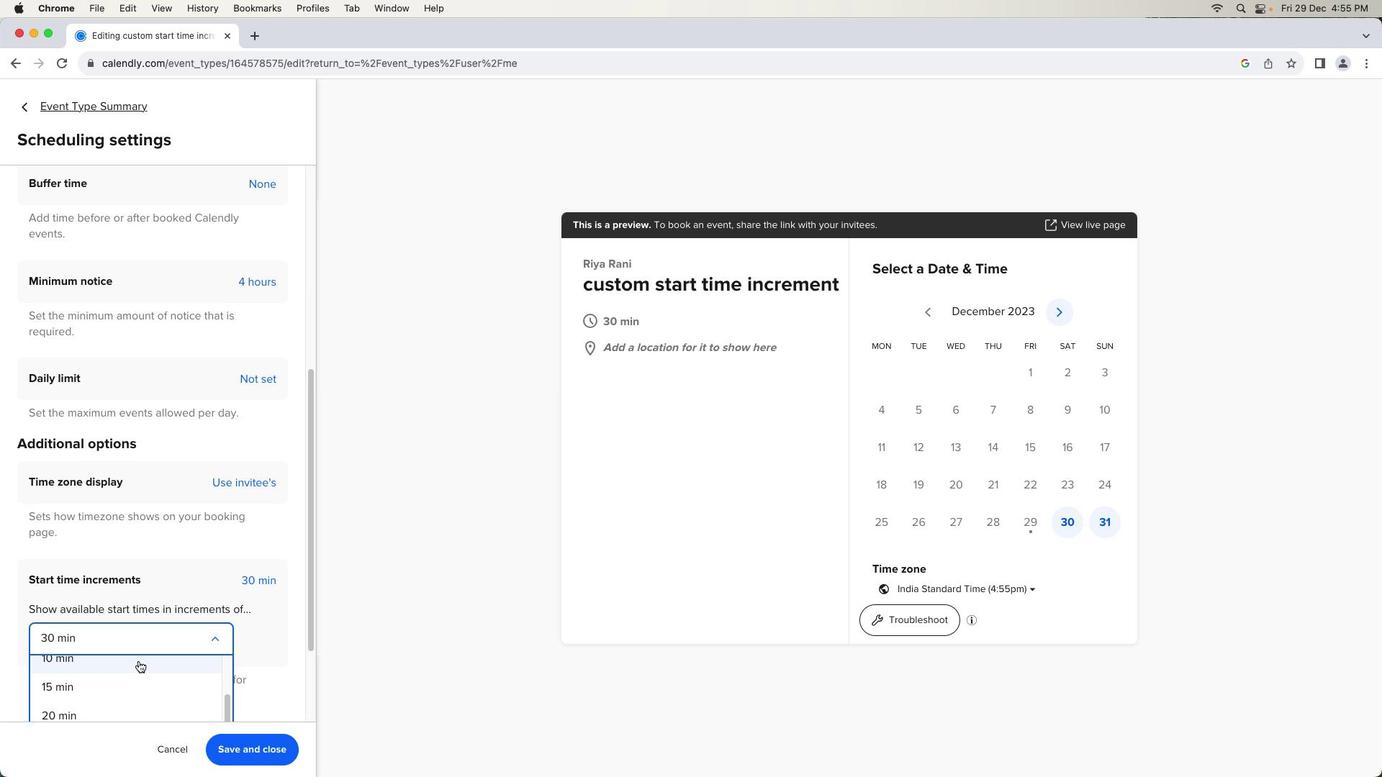 
Action: Mouse moved to (138, 661)
Screenshot: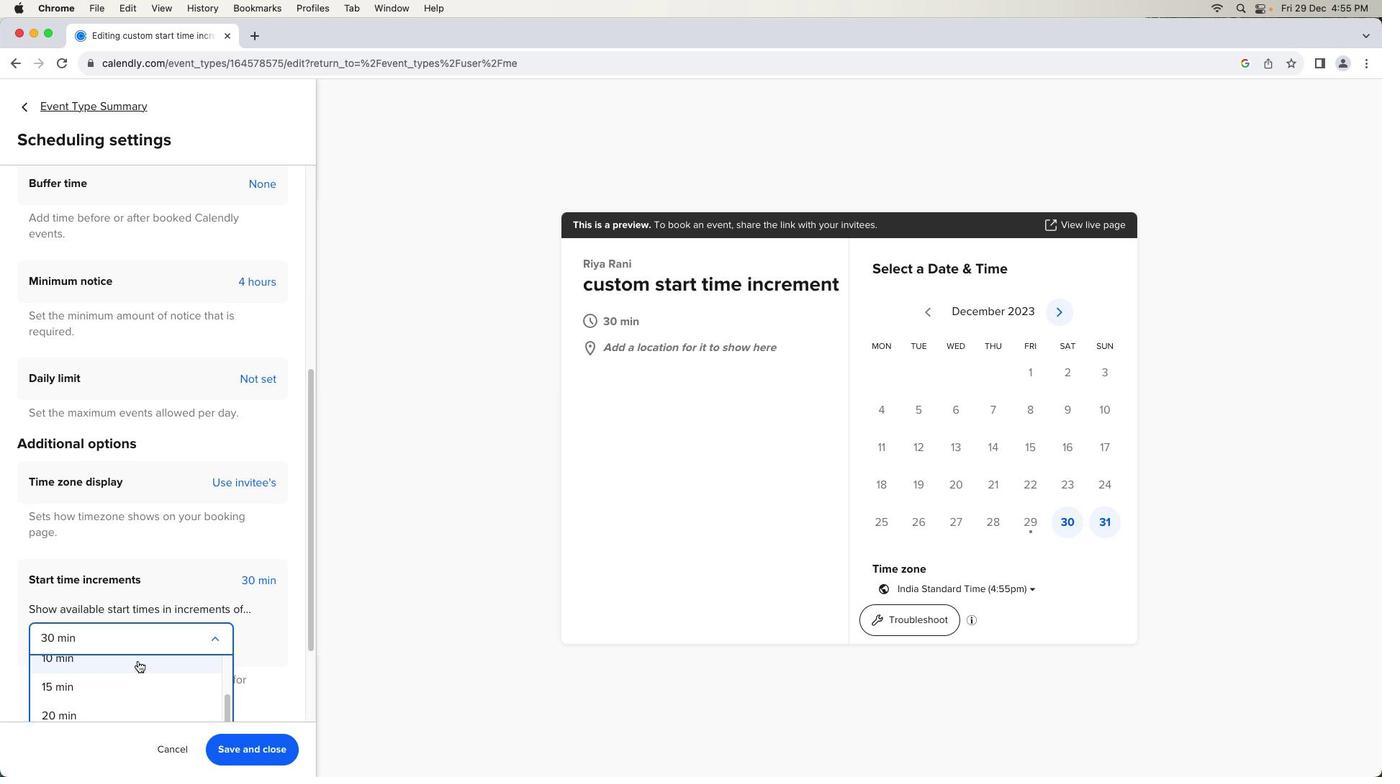 
Action: Mouse scrolled (138, 661) with delta (0, 0)
Screenshot: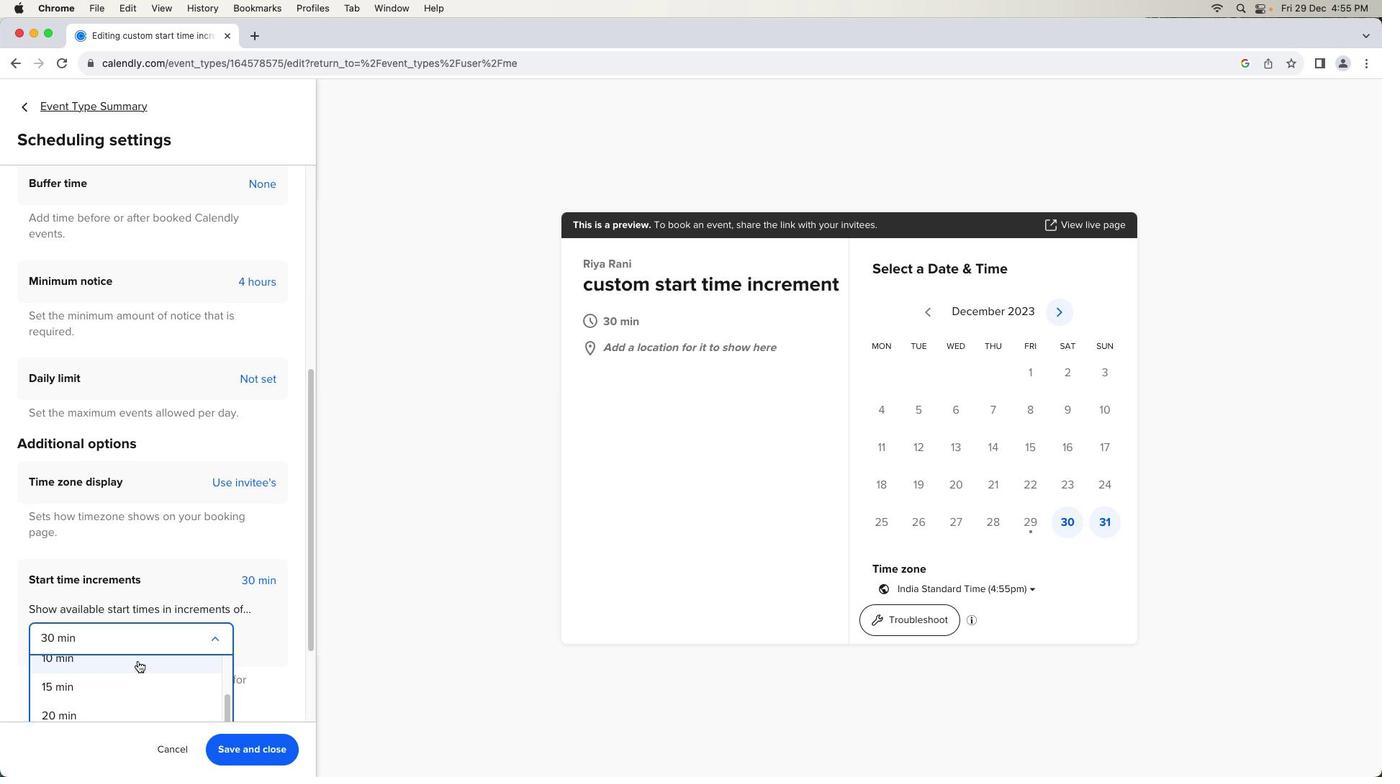 
Action: Mouse scrolled (138, 661) with delta (0, 0)
Screenshot: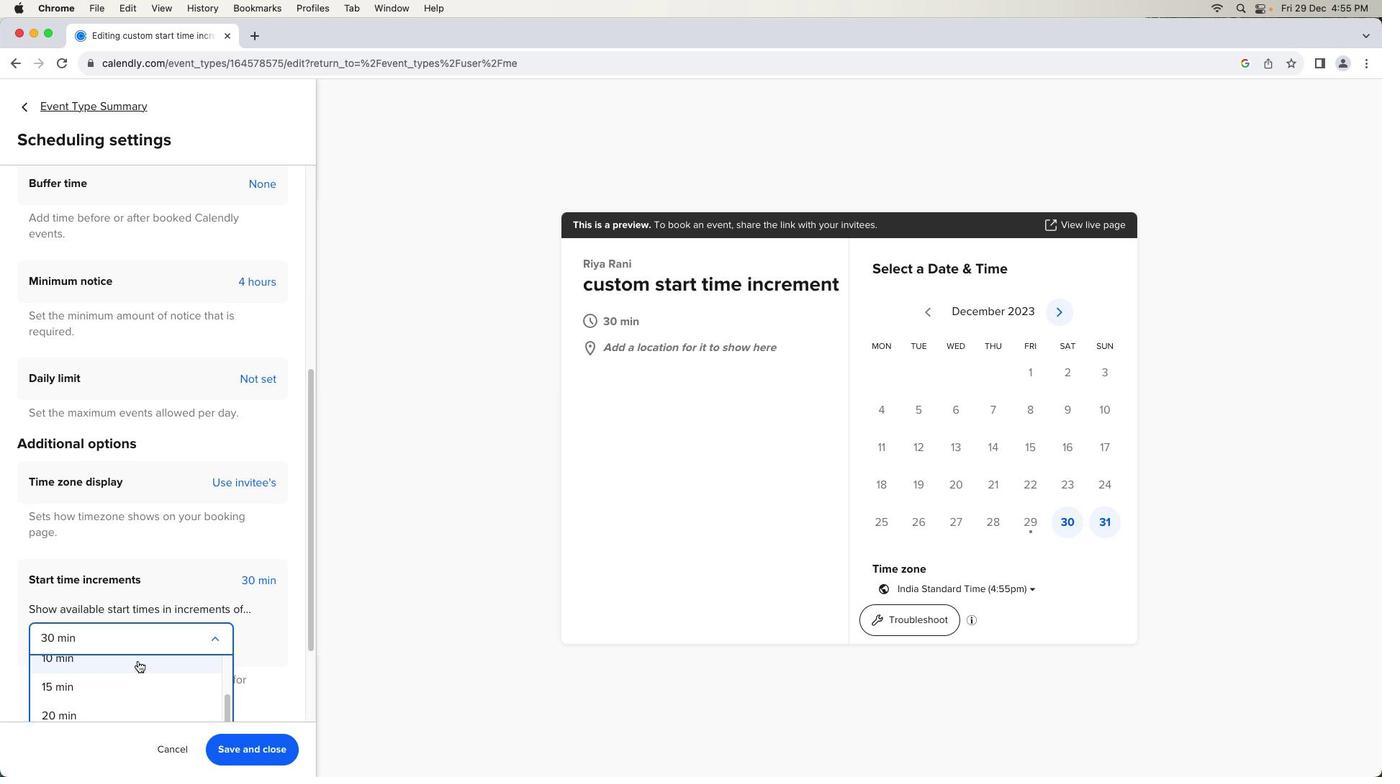 
Action: Mouse scrolled (138, 661) with delta (0, -2)
Screenshot: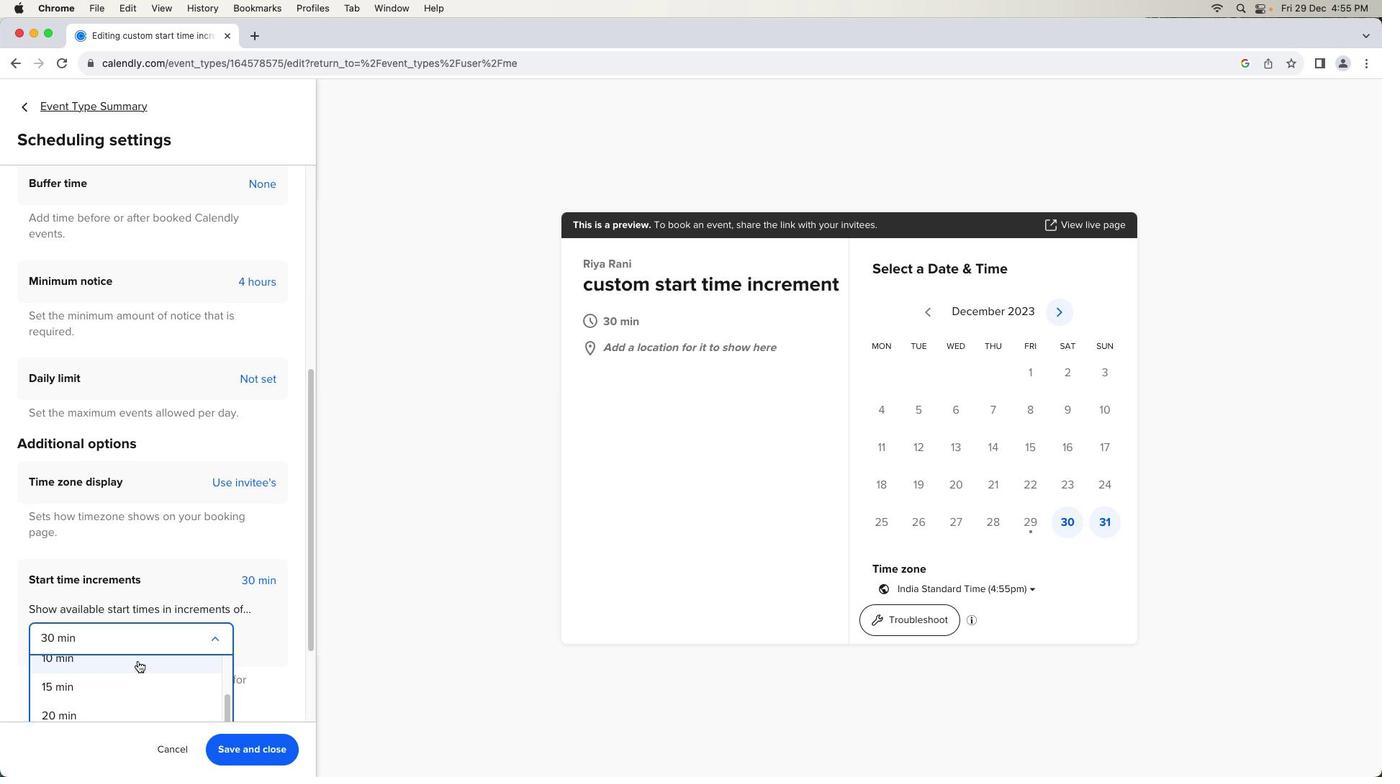 
Action: Mouse scrolled (138, 661) with delta (0, -3)
Screenshot: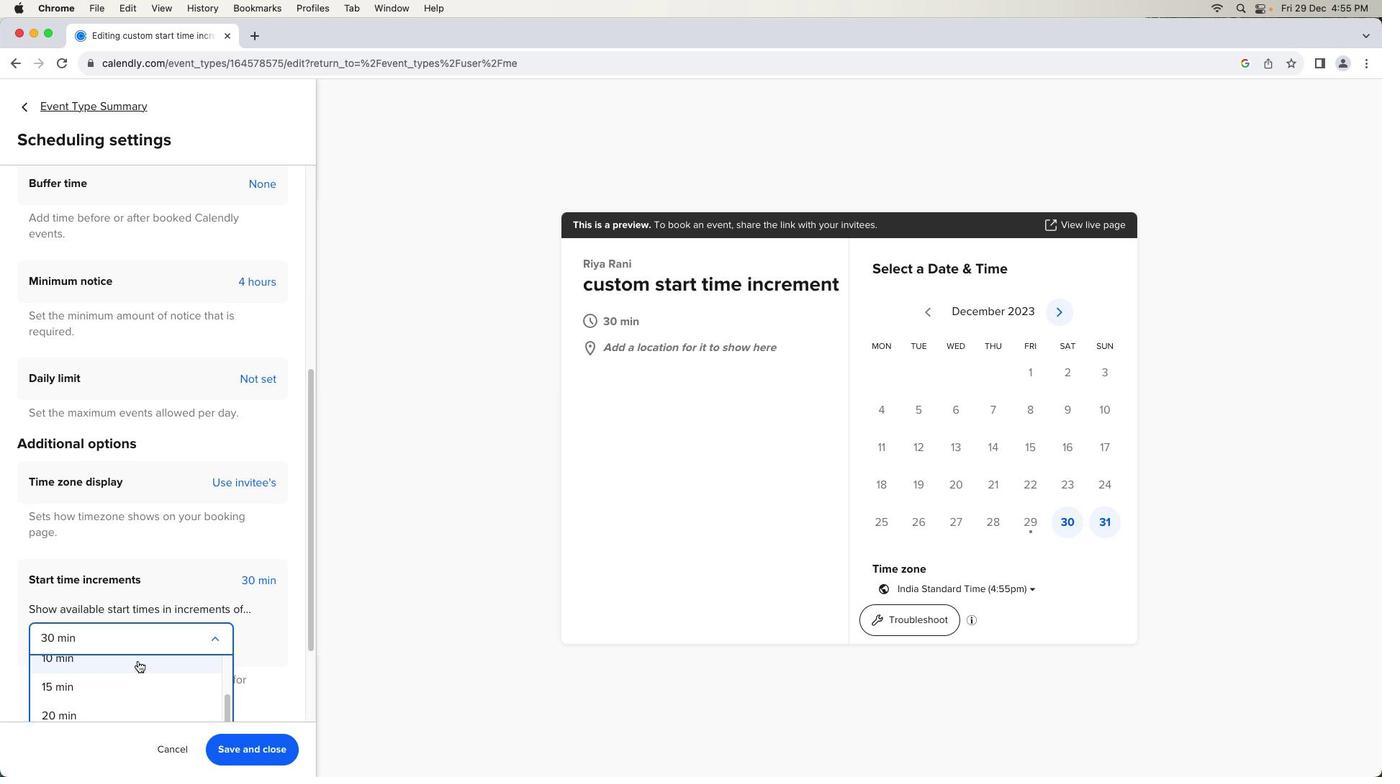 
Action: Mouse scrolled (138, 661) with delta (0, -4)
Screenshot: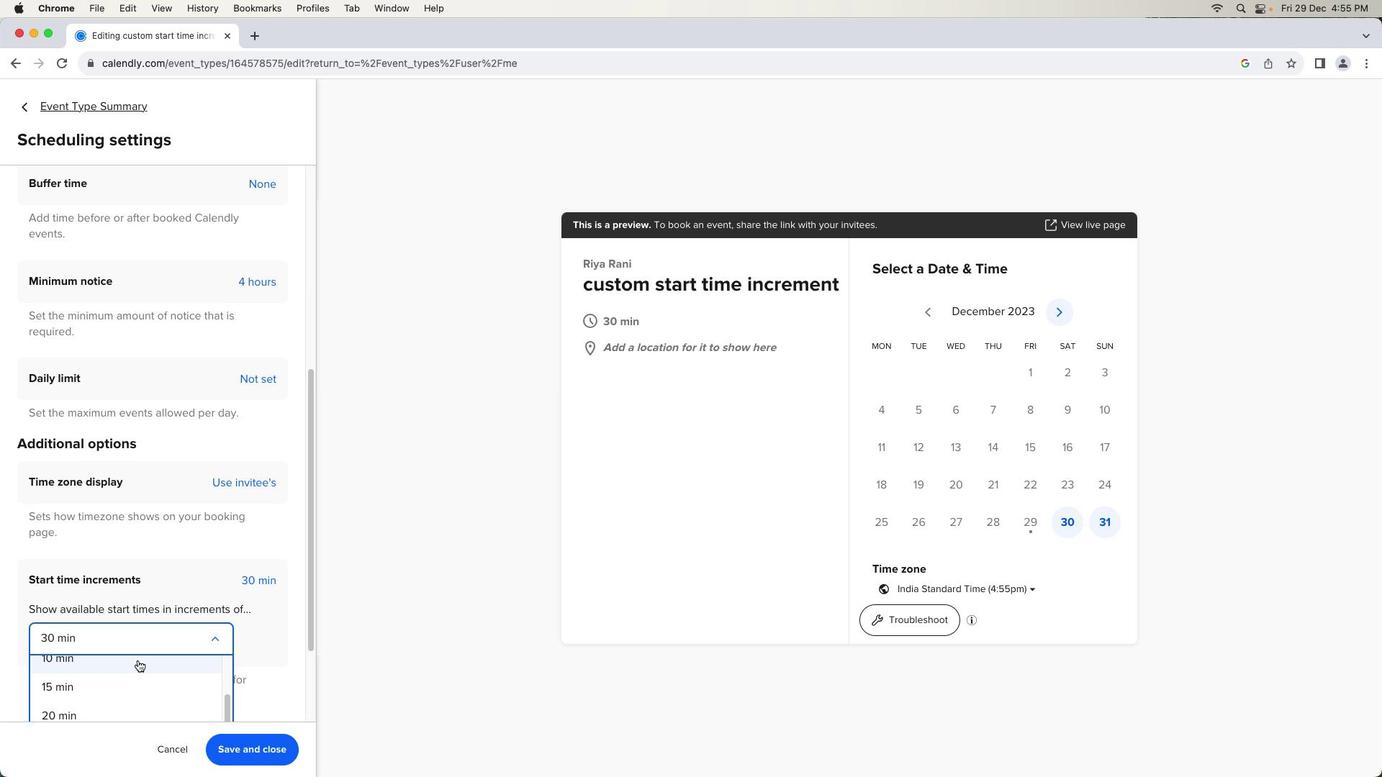 
Action: Mouse moved to (214, 599)
Screenshot: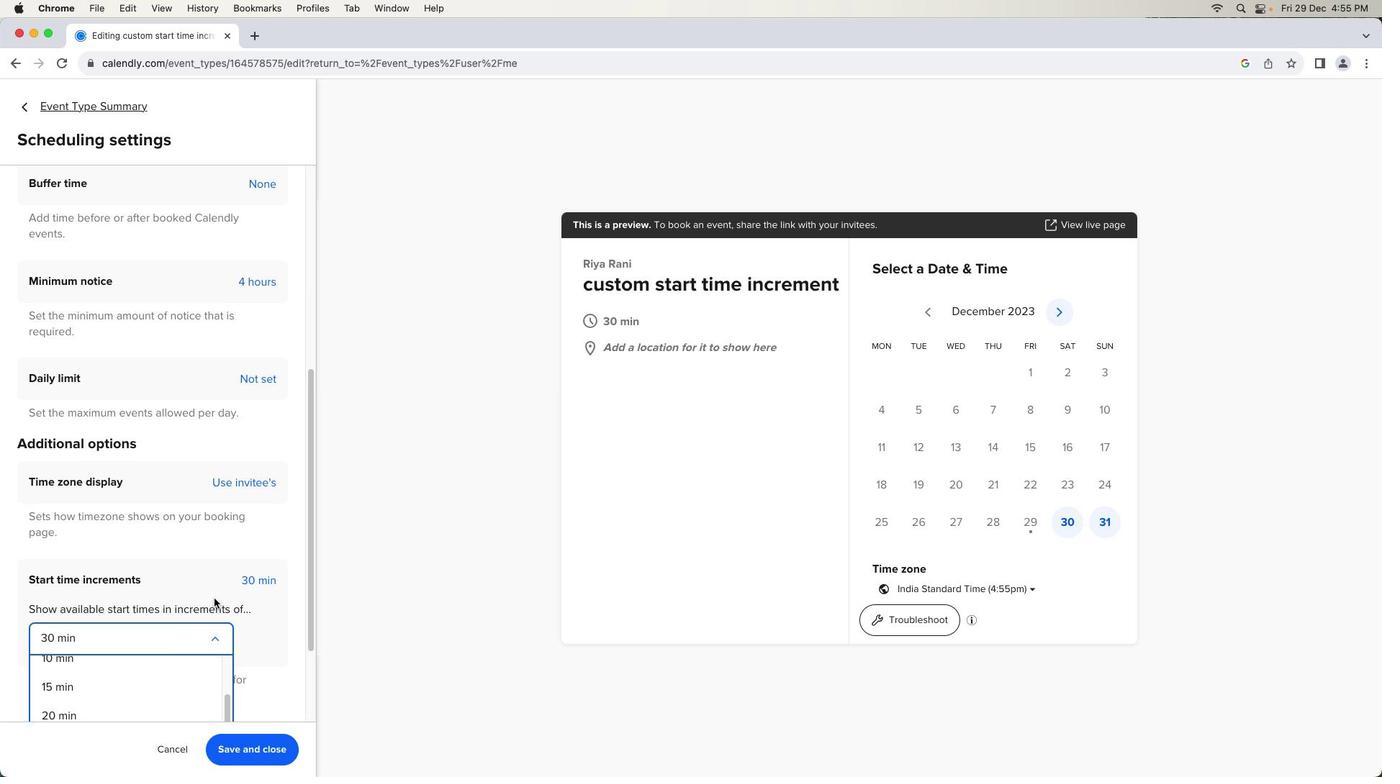 
Action: Mouse scrolled (214, 599) with delta (0, 0)
Screenshot: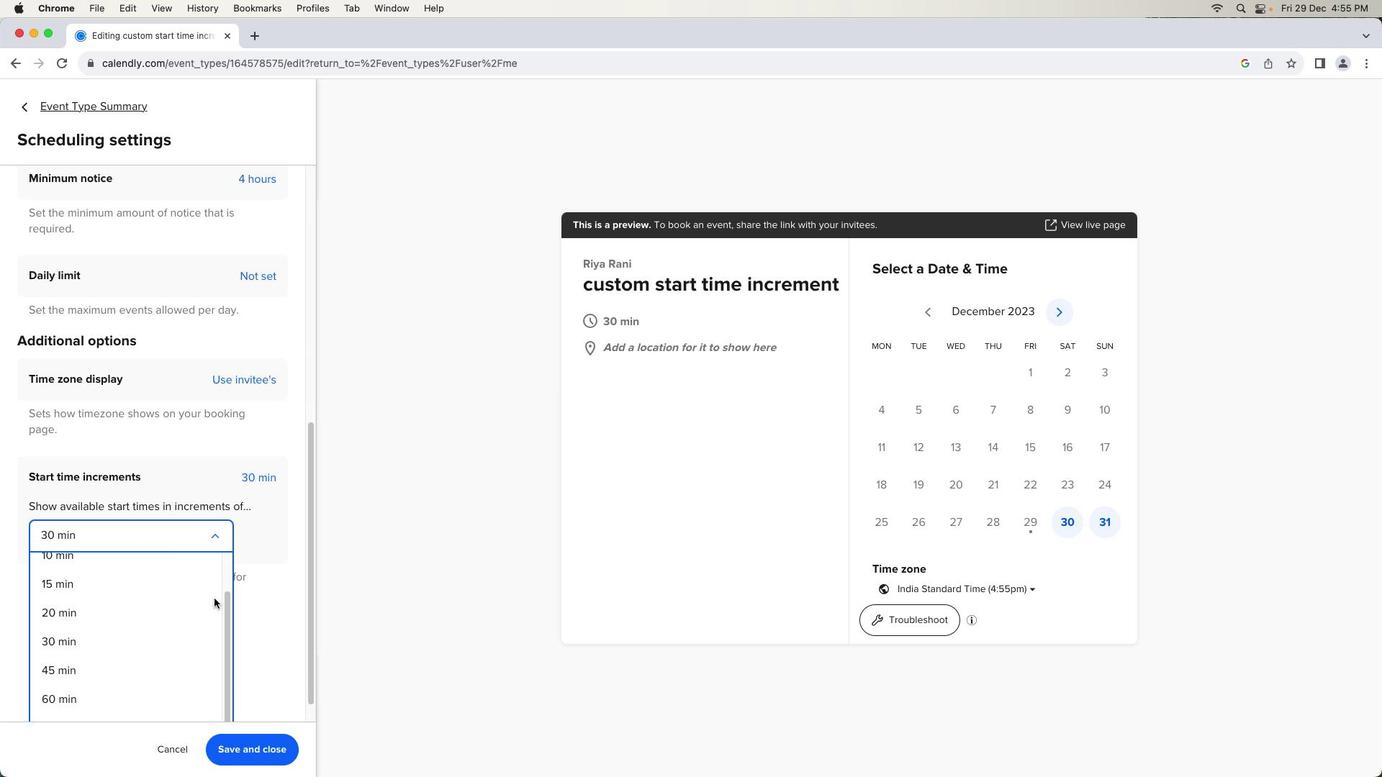 
Action: Mouse scrolled (214, 599) with delta (0, 0)
Screenshot: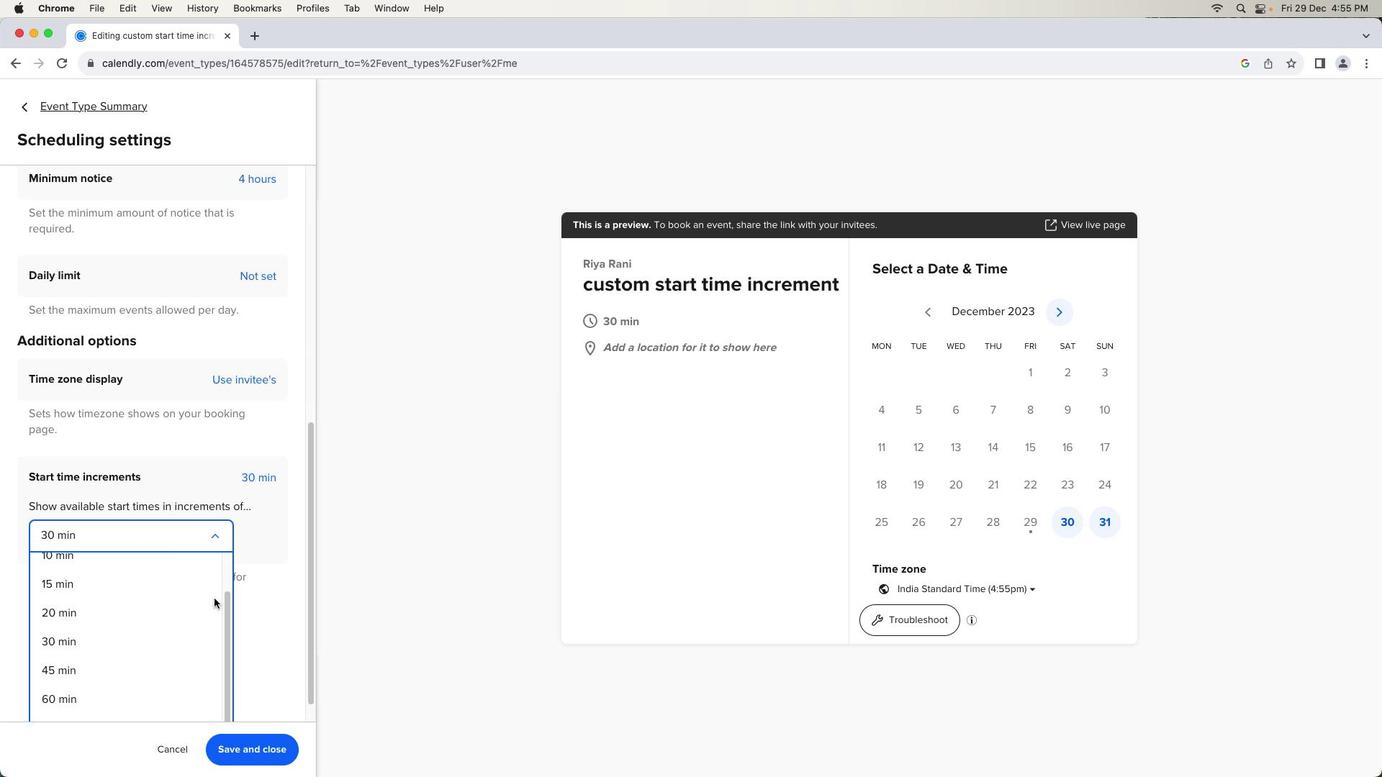 
Action: Mouse scrolled (214, 599) with delta (0, -2)
Screenshot: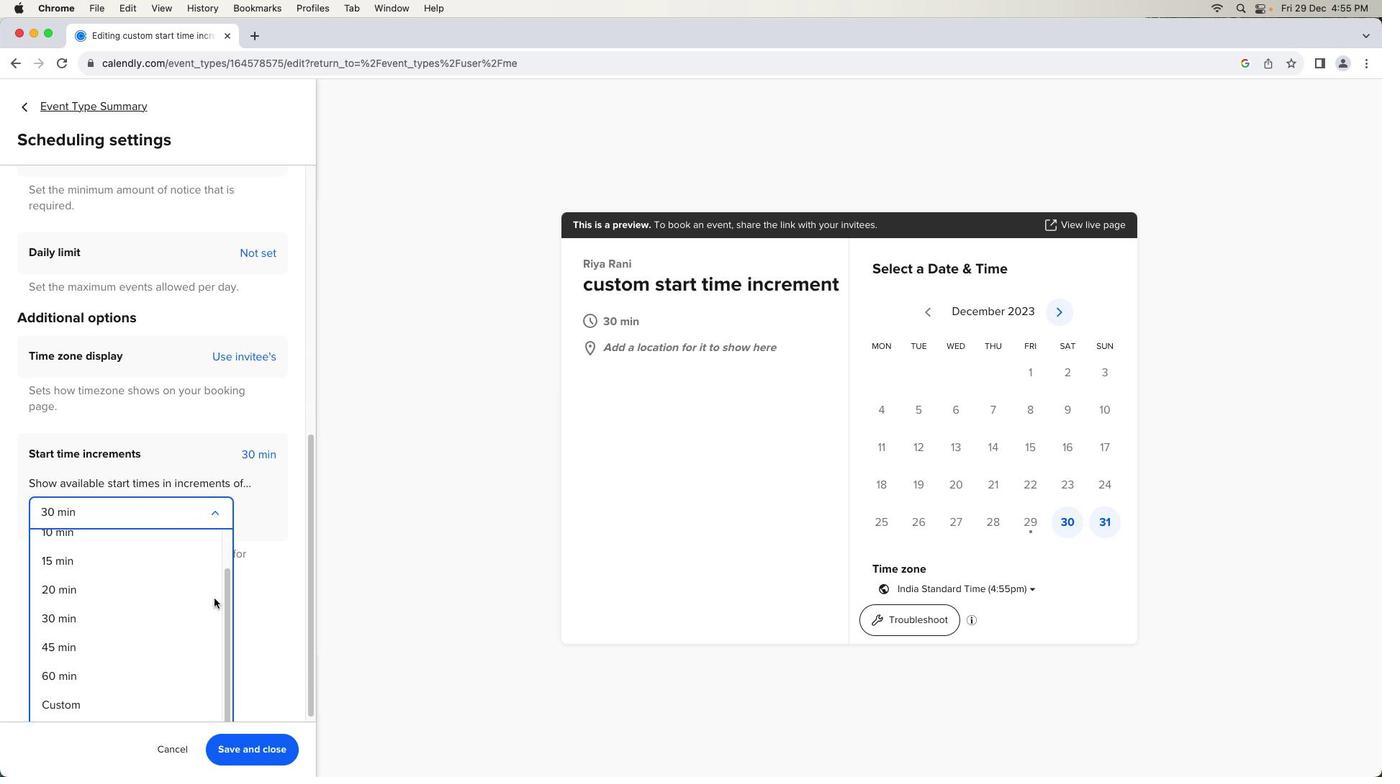 
Action: Mouse scrolled (214, 599) with delta (0, -3)
Screenshot: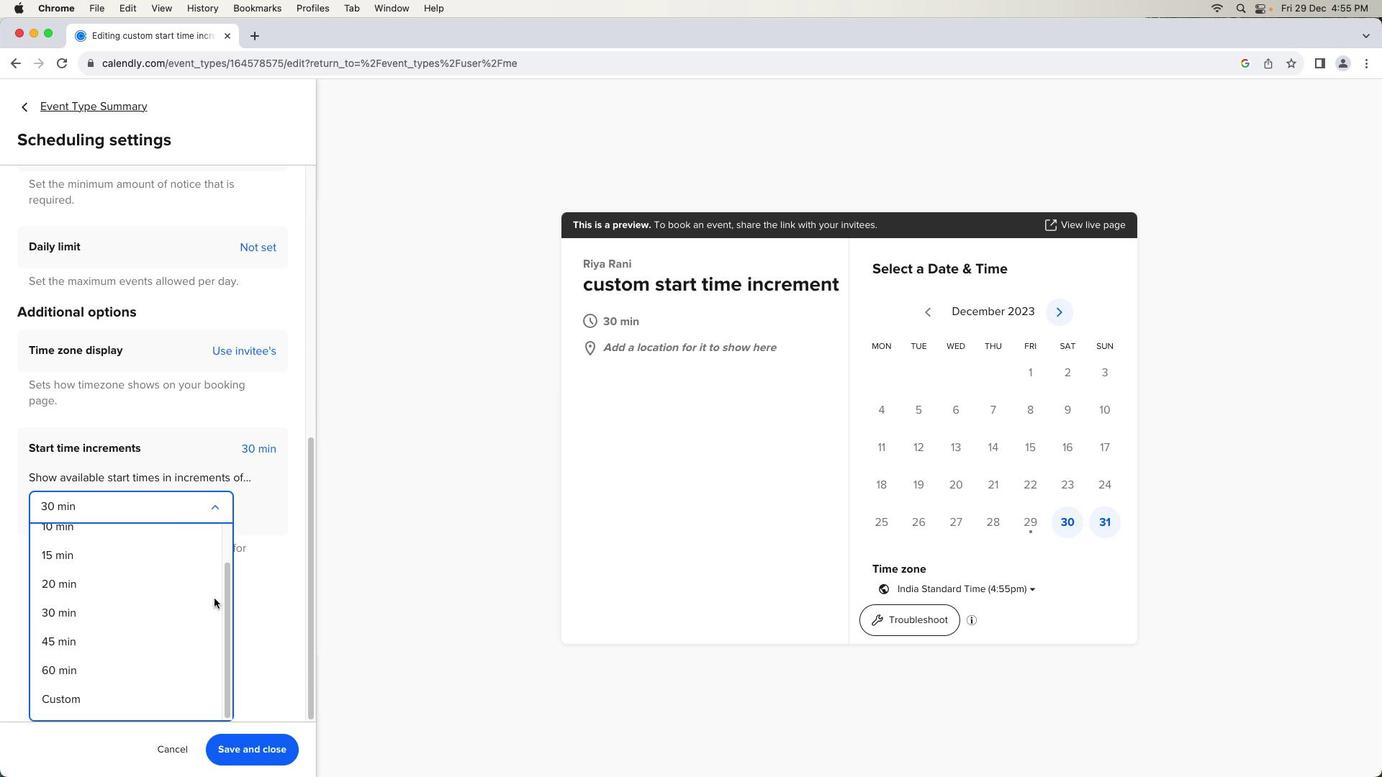 
Action: Mouse scrolled (214, 599) with delta (0, -3)
Screenshot: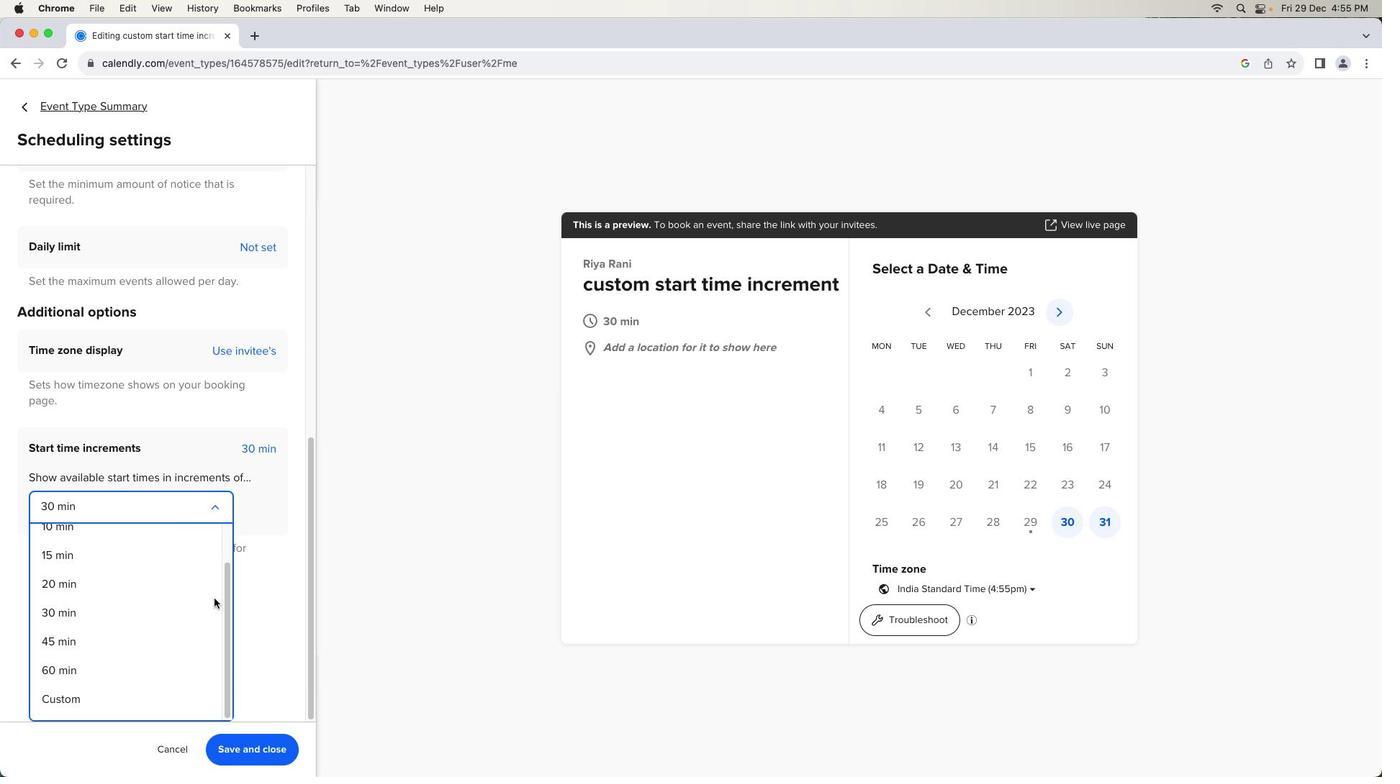 
Action: Mouse moved to (213, 597)
Screenshot: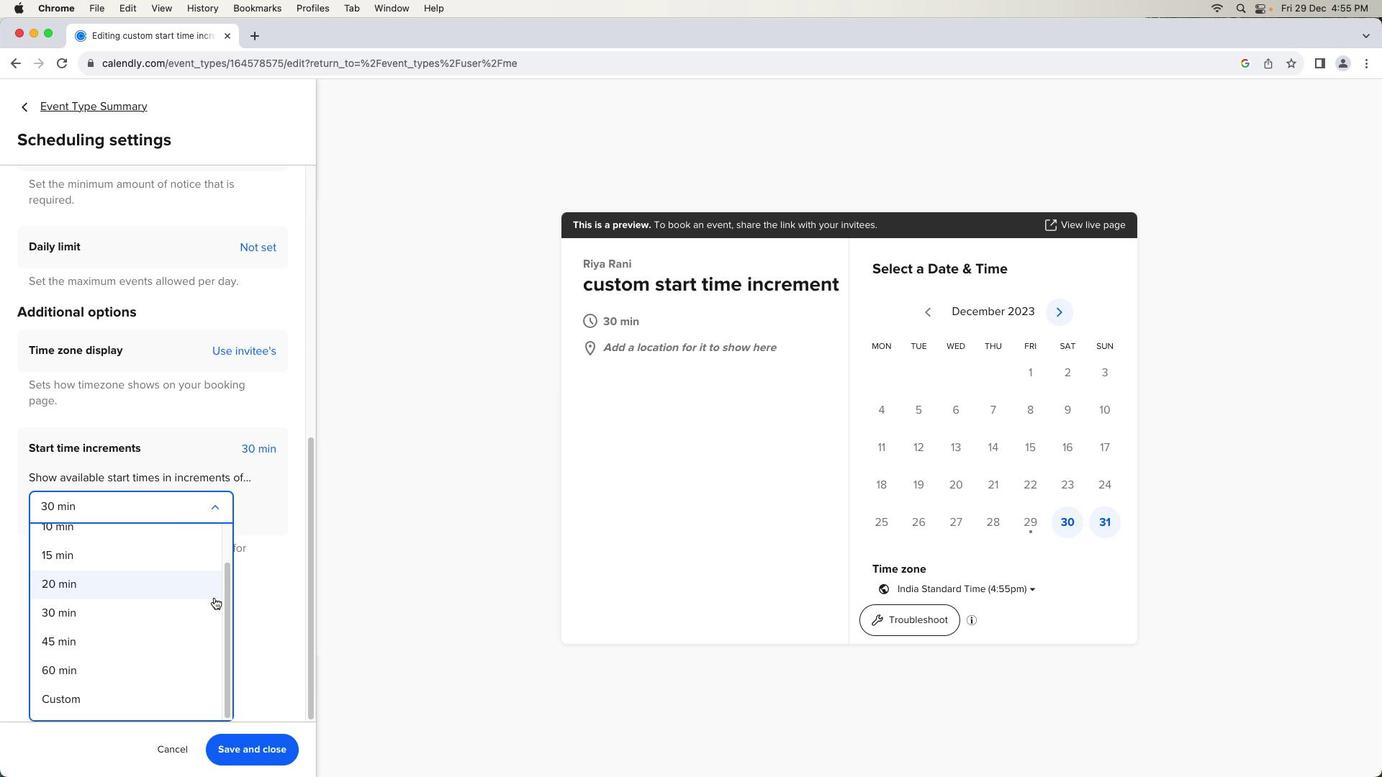 
Action: Mouse scrolled (213, 597) with delta (0, 0)
Screenshot: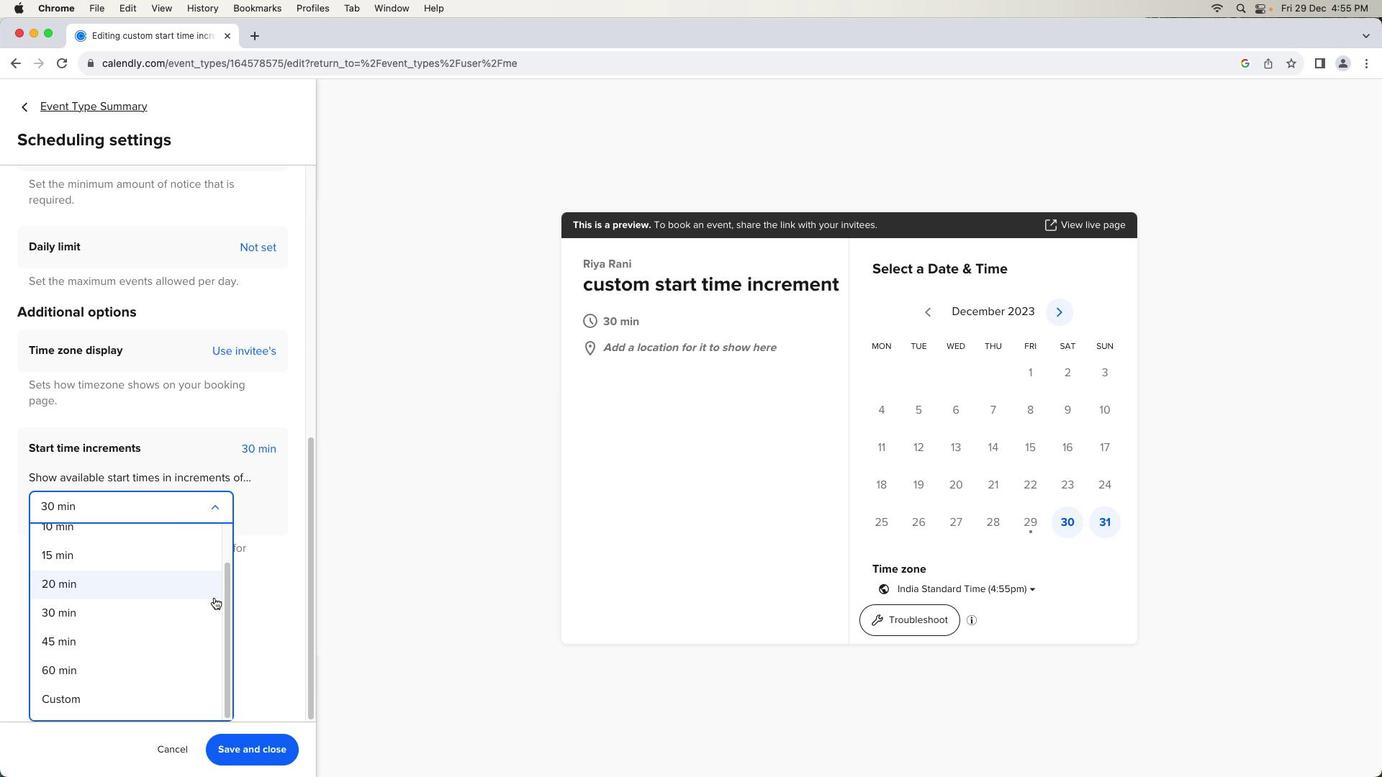 
Action: Mouse scrolled (213, 597) with delta (0, 0)
Screenshot: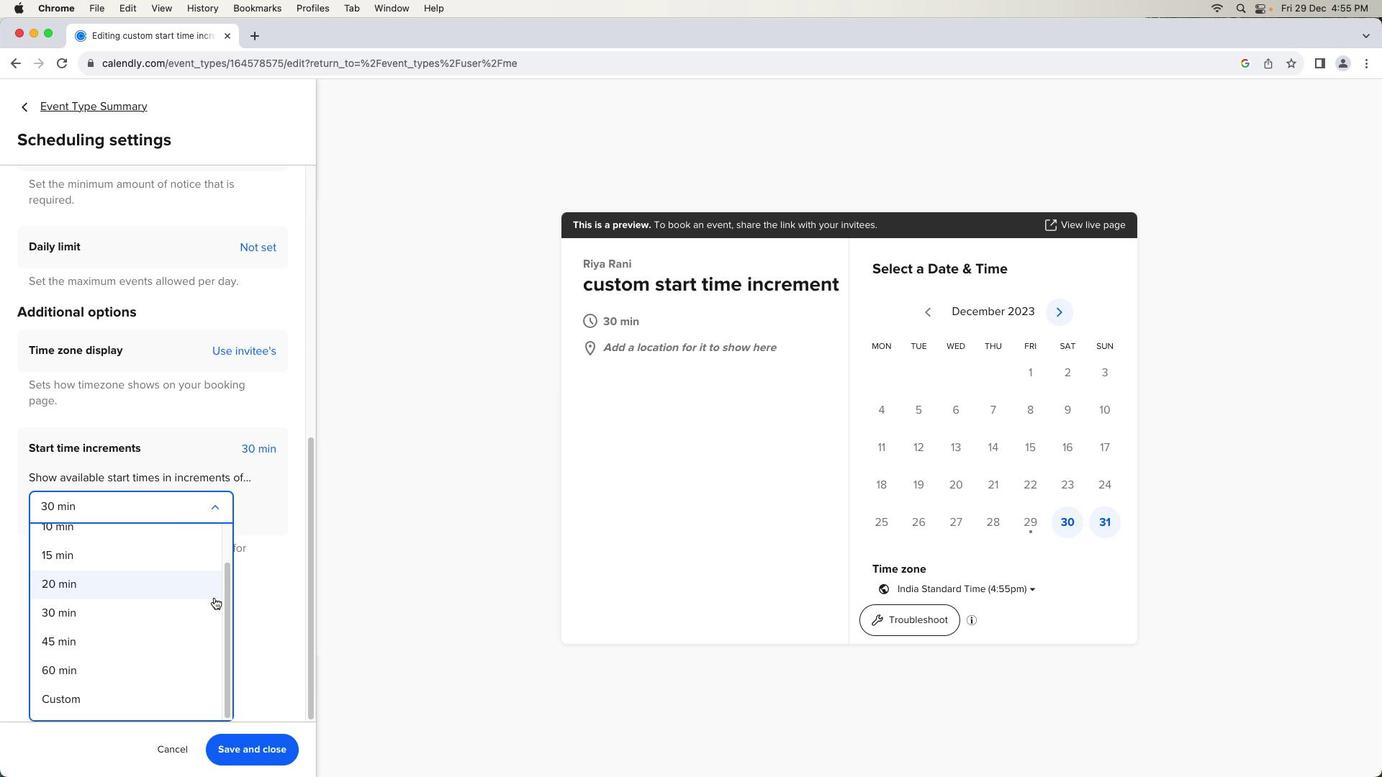 
Action: Mouse scrolled (213, 597) with delta (0, -2)
Screenshot: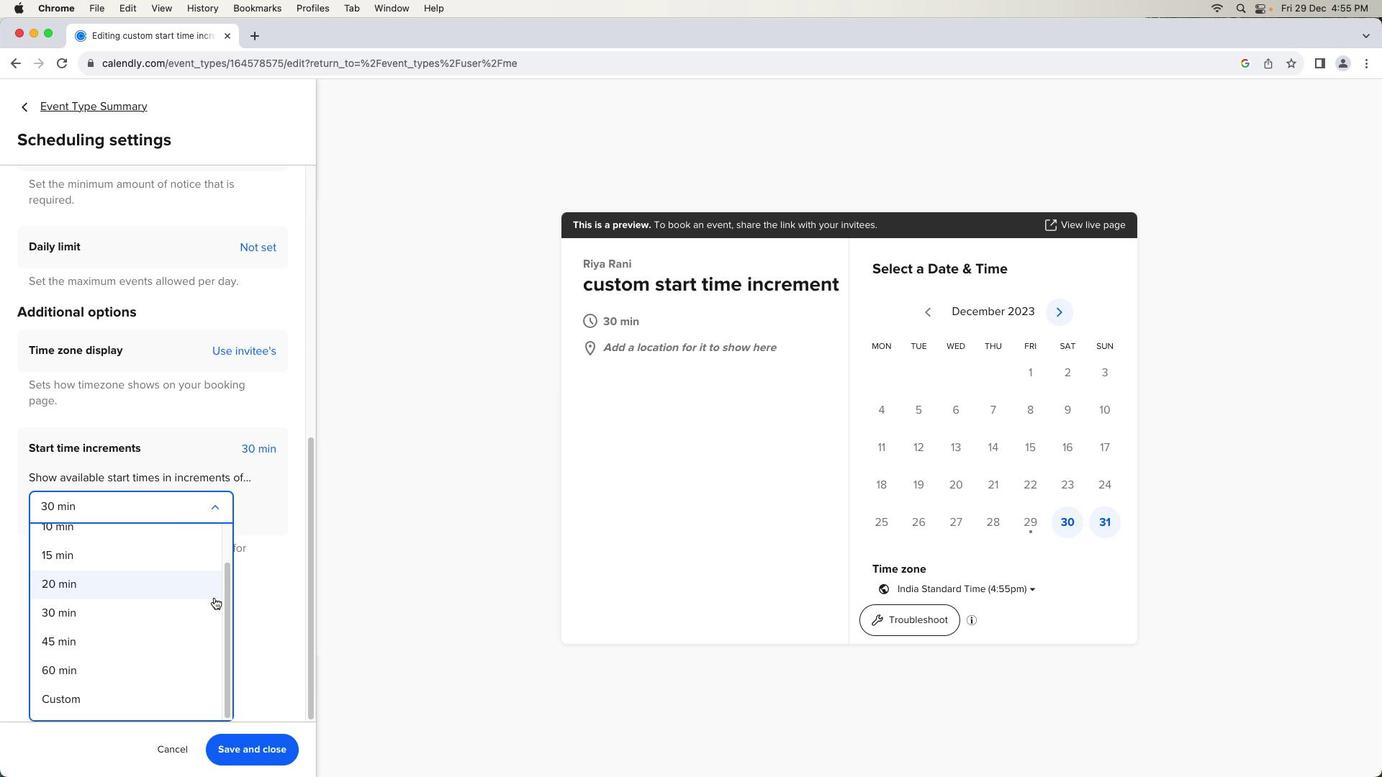
Action: Mouse scrolled (213, 597) with delta (0, -3)
Screenshot: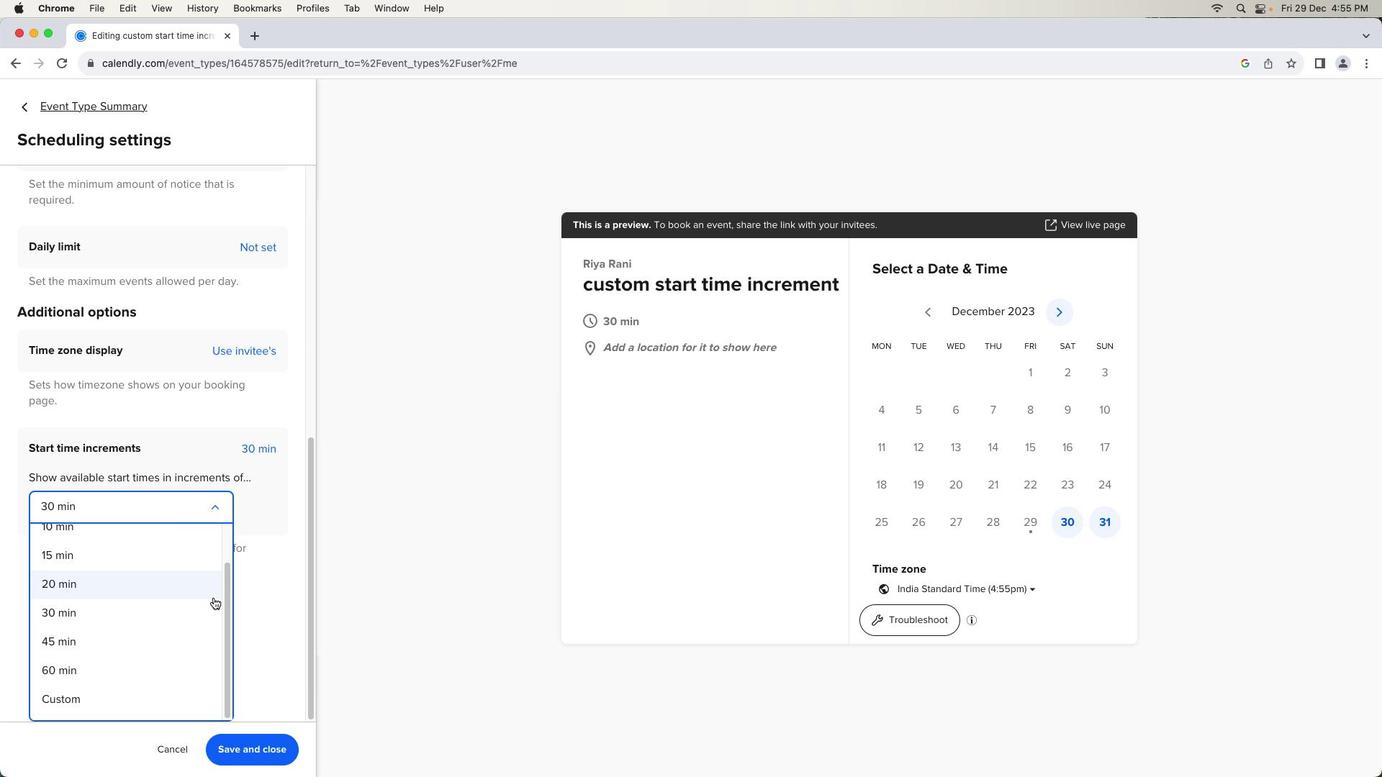 
Action: Mouse moved to (119, 706)
Screenshot: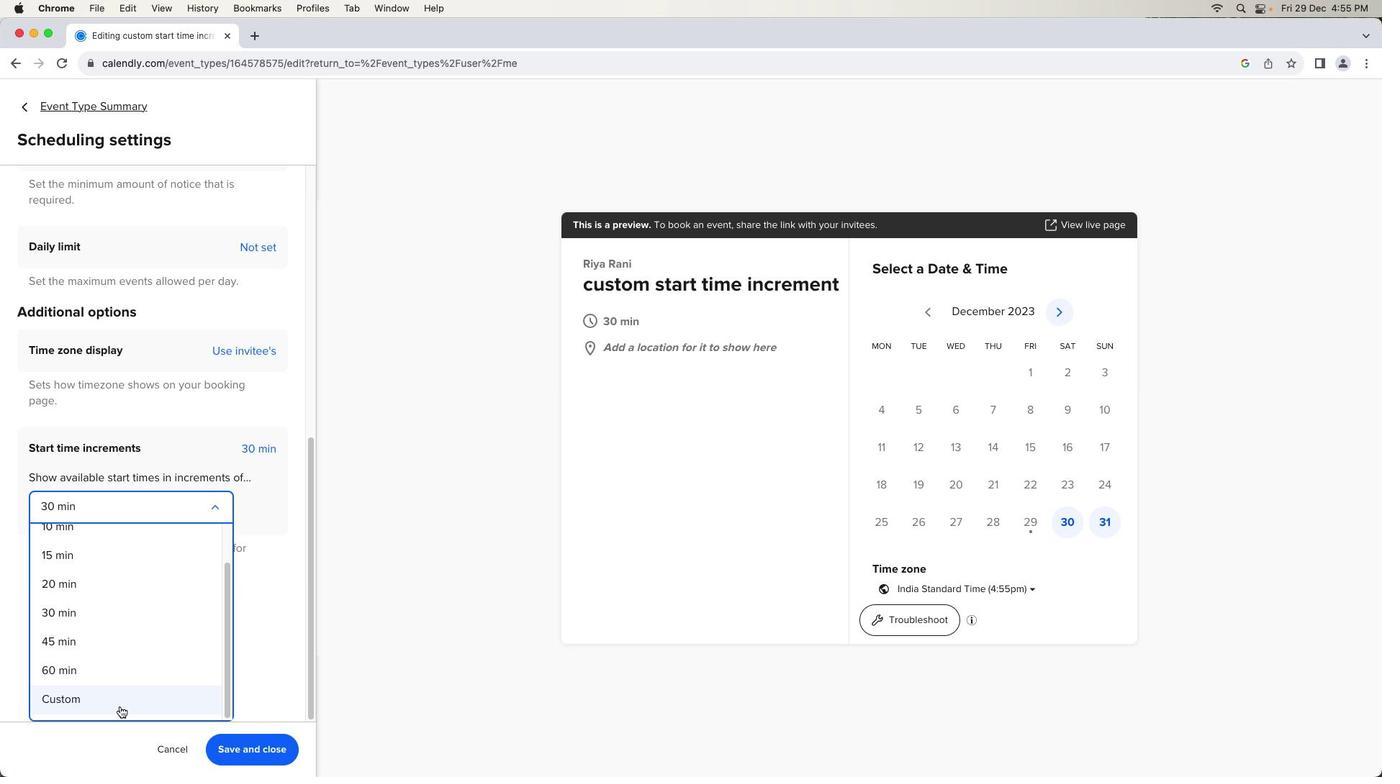
Action: Mouse pressed left at (119, 706)
Screenshot: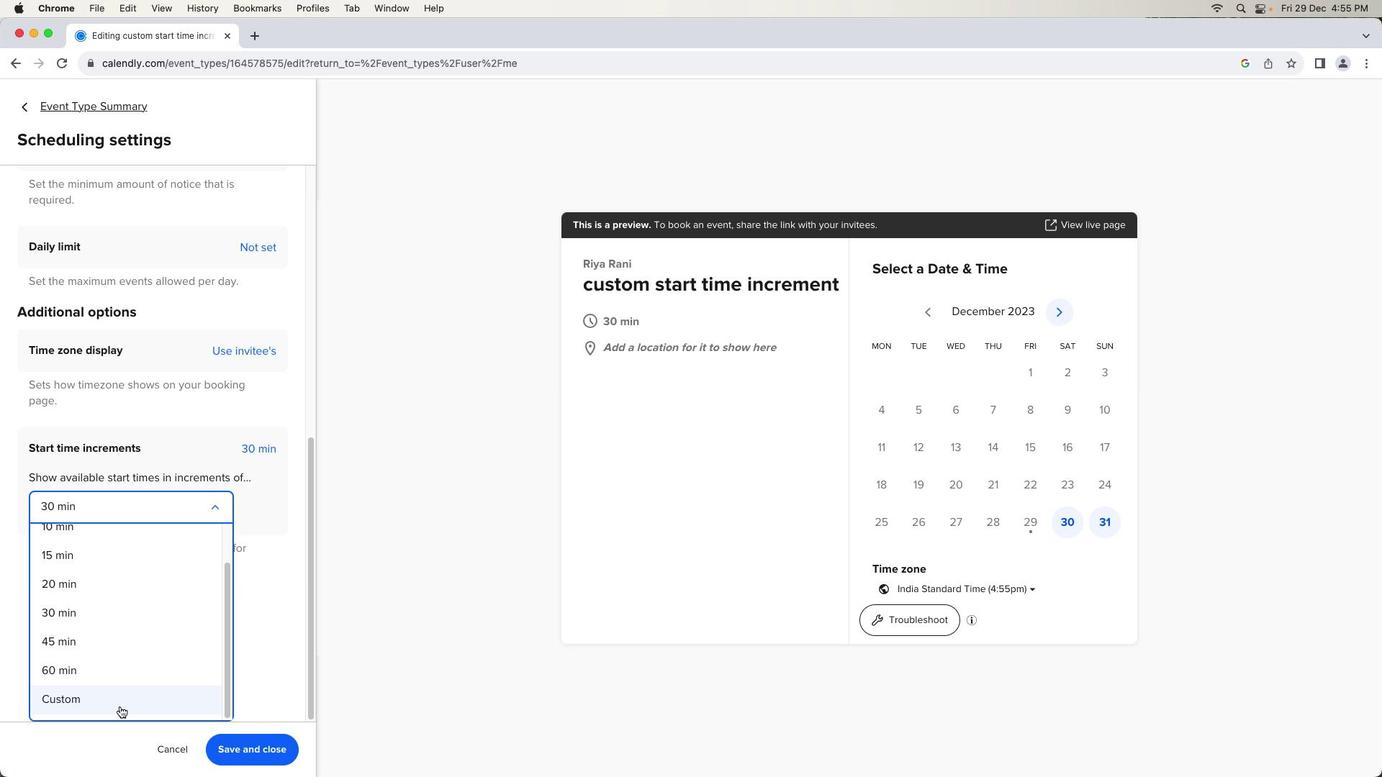 
Action: Mouse moved to (74, 637)
Screenshot: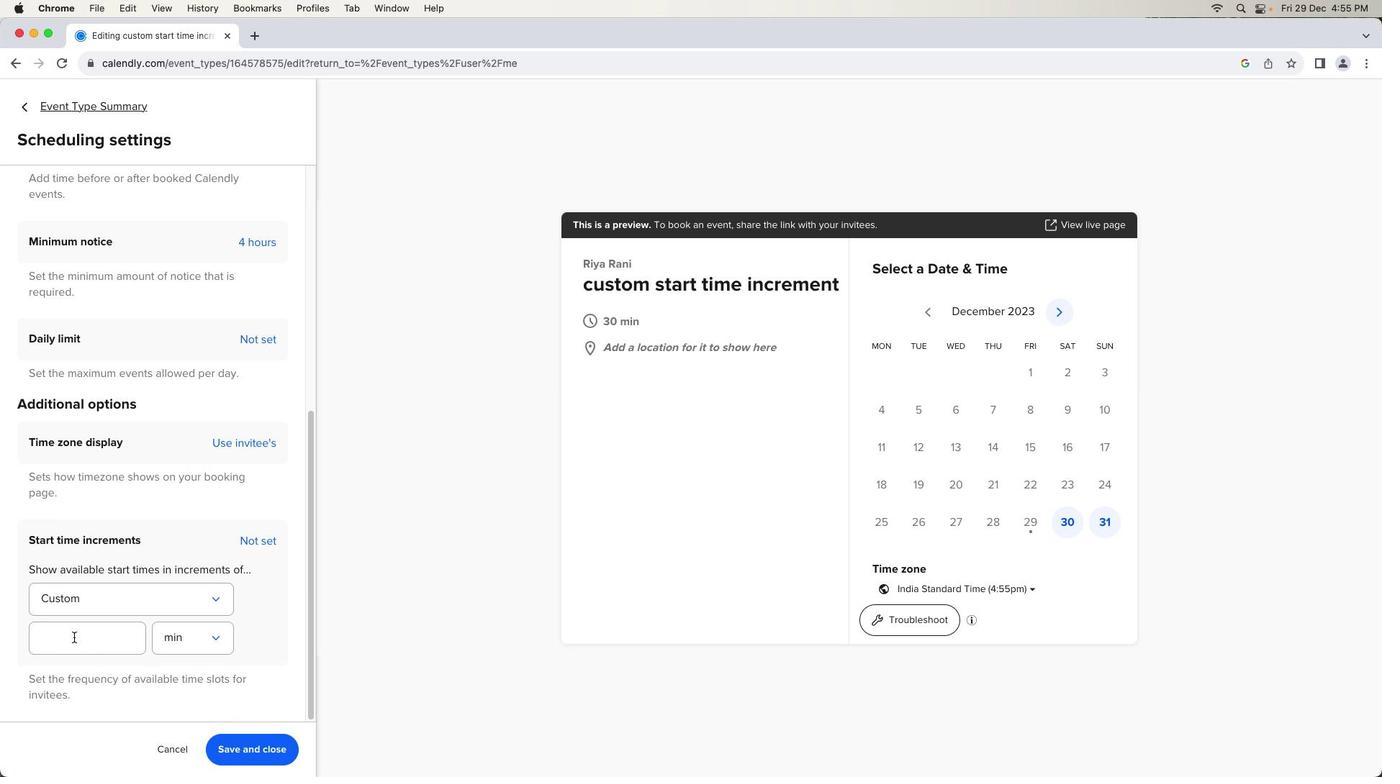 
Action: Mouse pressed left at (74, 637)
Screenshot: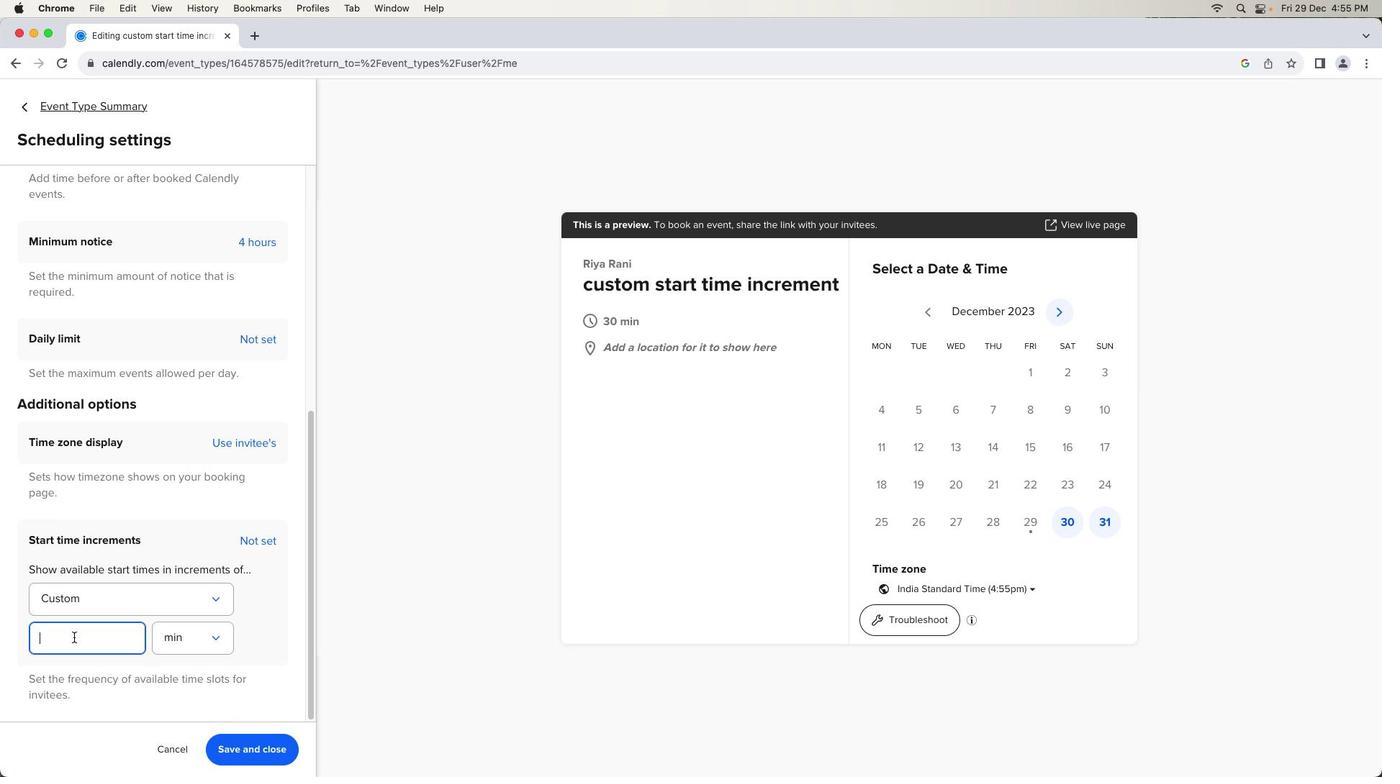
Action: Mouse moved to (157, 627)
Screenshot: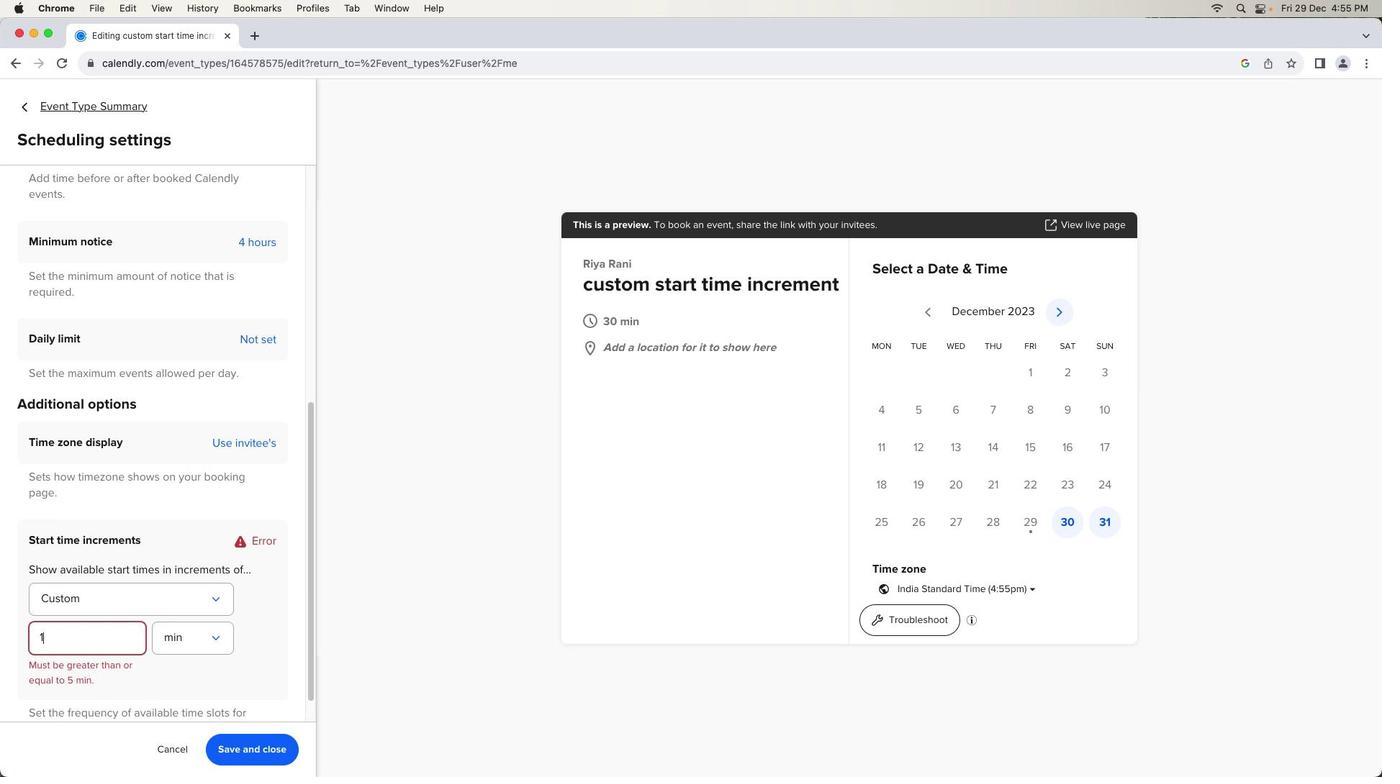 
Action: Key pressed '1''2'
Screenshot: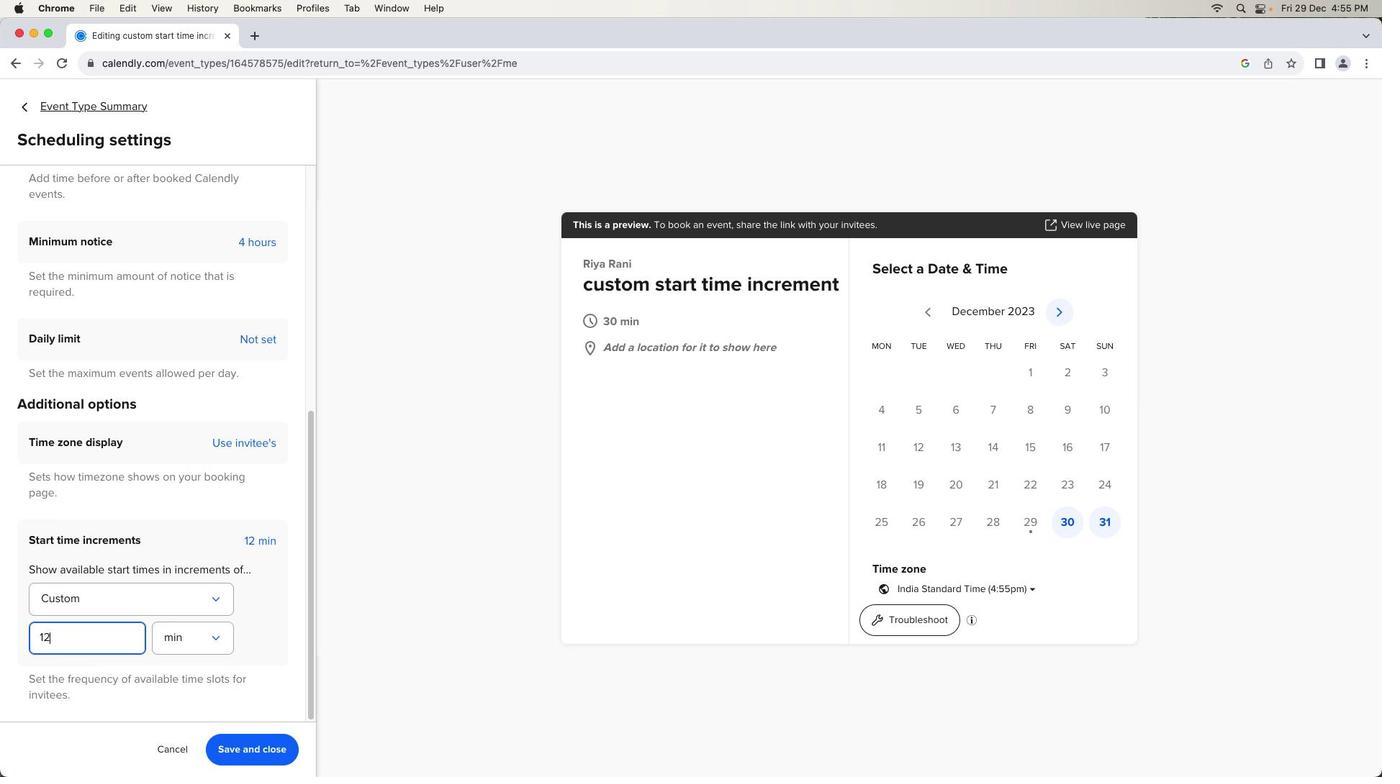 
Action: Mouse moved to (248, 753)
Screenshot: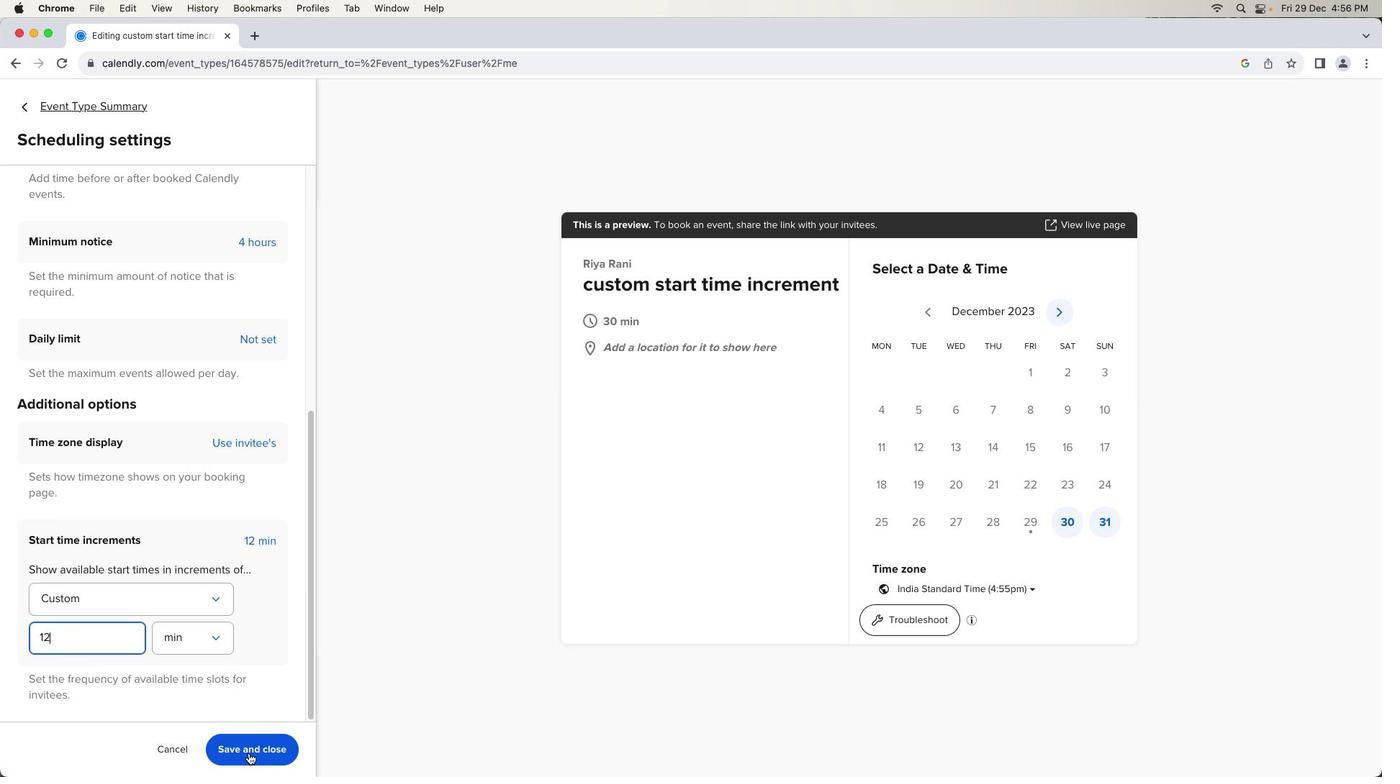 
Action: Mouse pressed left at (248, 753)
Screenshot: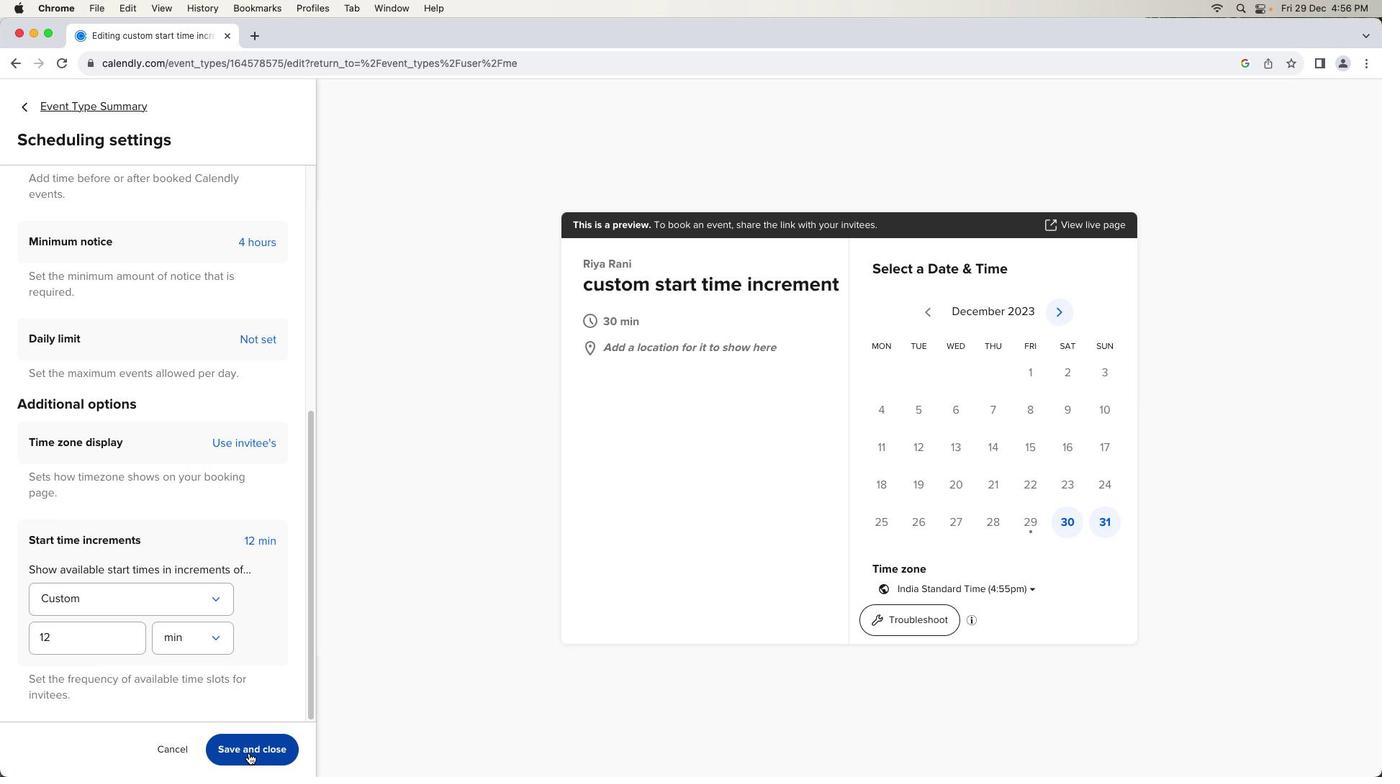 
Action: Mouse moved to (252, 753)
Screenshot: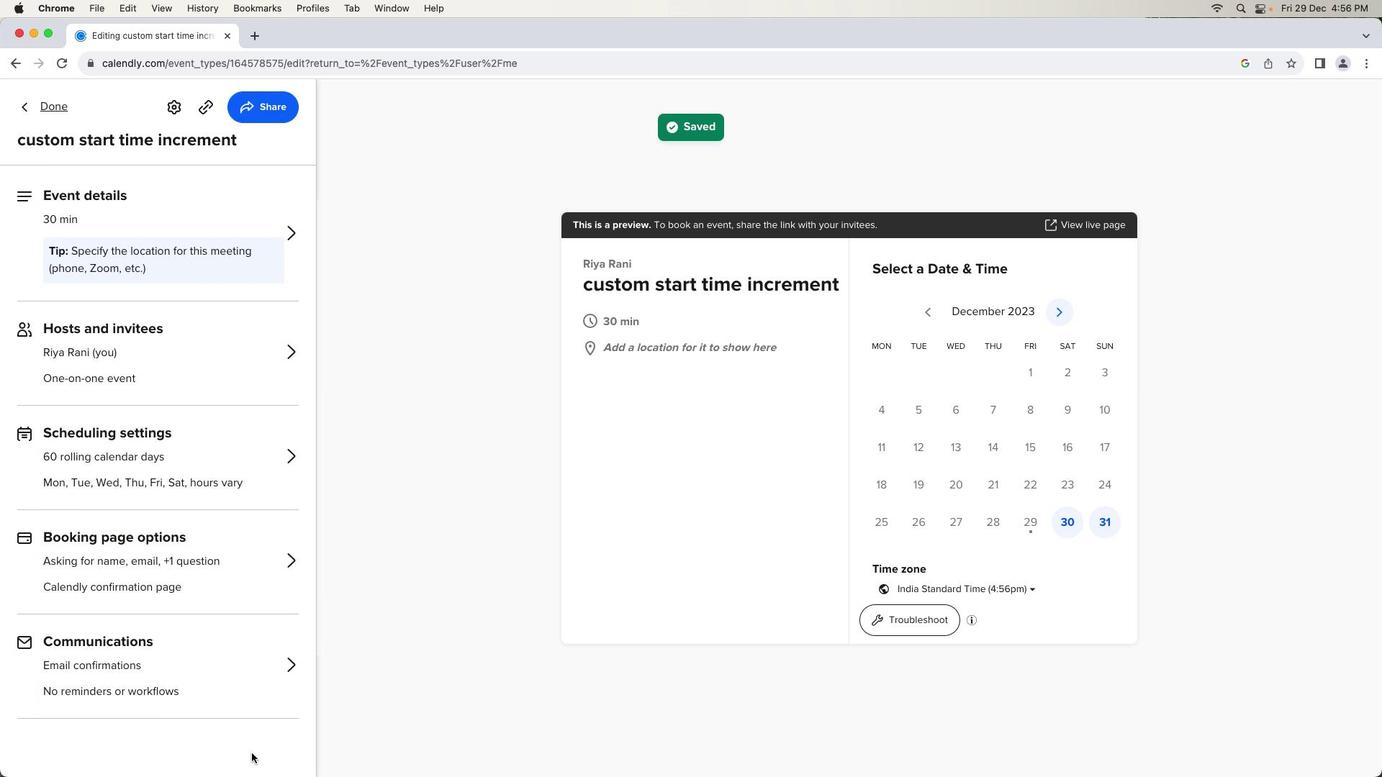 
